 Task: Add Organic Valley Mozzarella Cheese to the cart.
Action: Mouse moved to (67, 315)
Screenshot: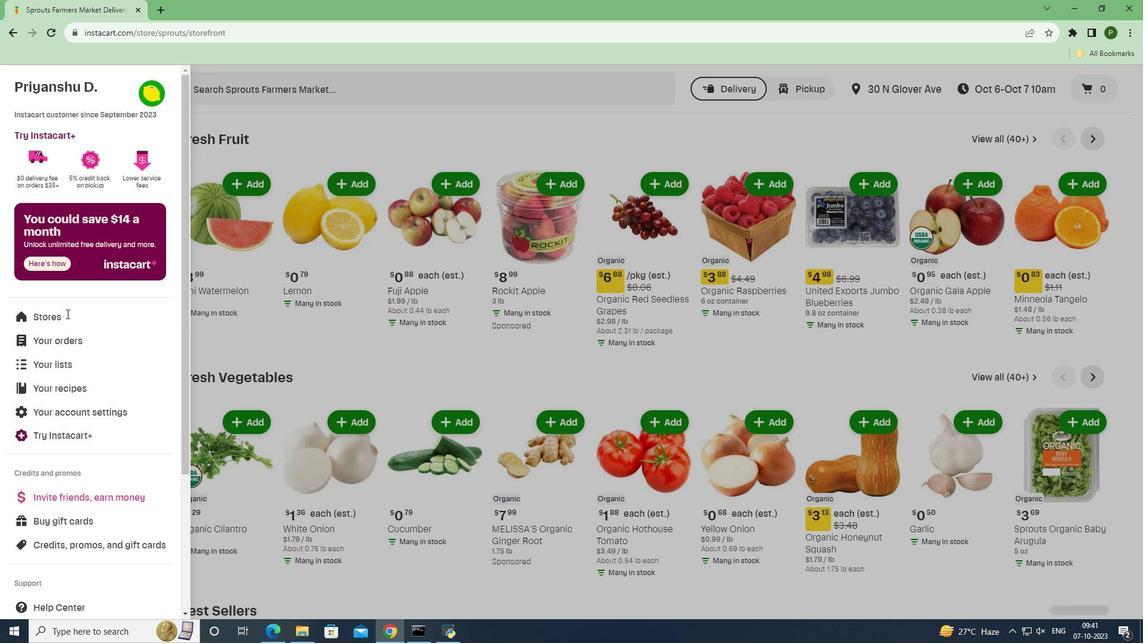 
Action: Mouse pressed left at (67, 315)
Screenshot: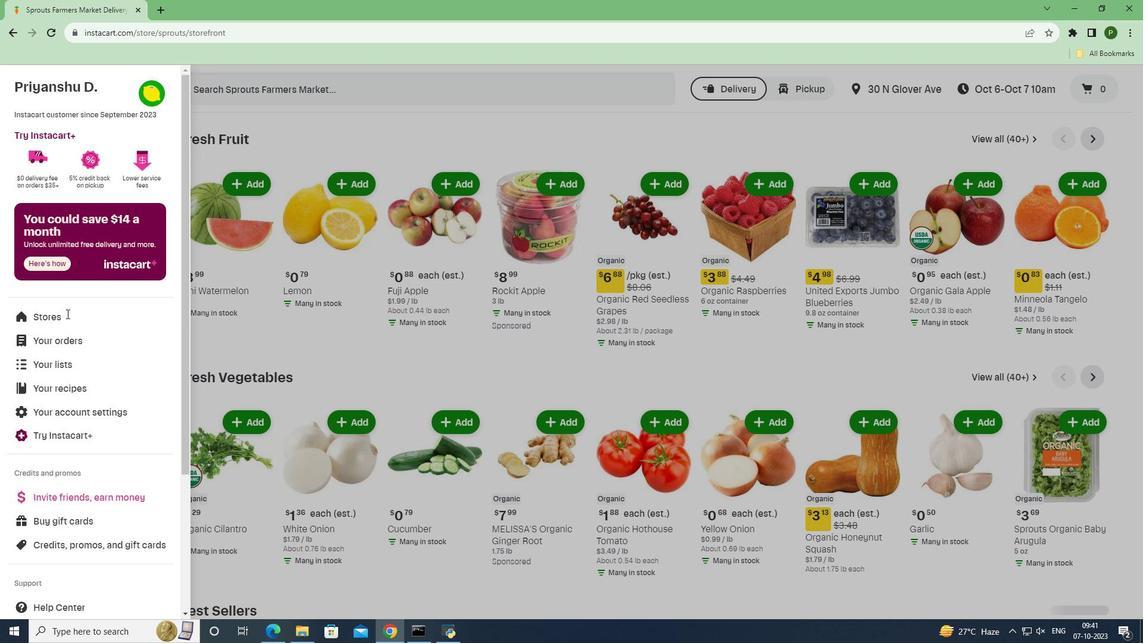 
Action: Mouse moved to (60, 318)
Screenshot: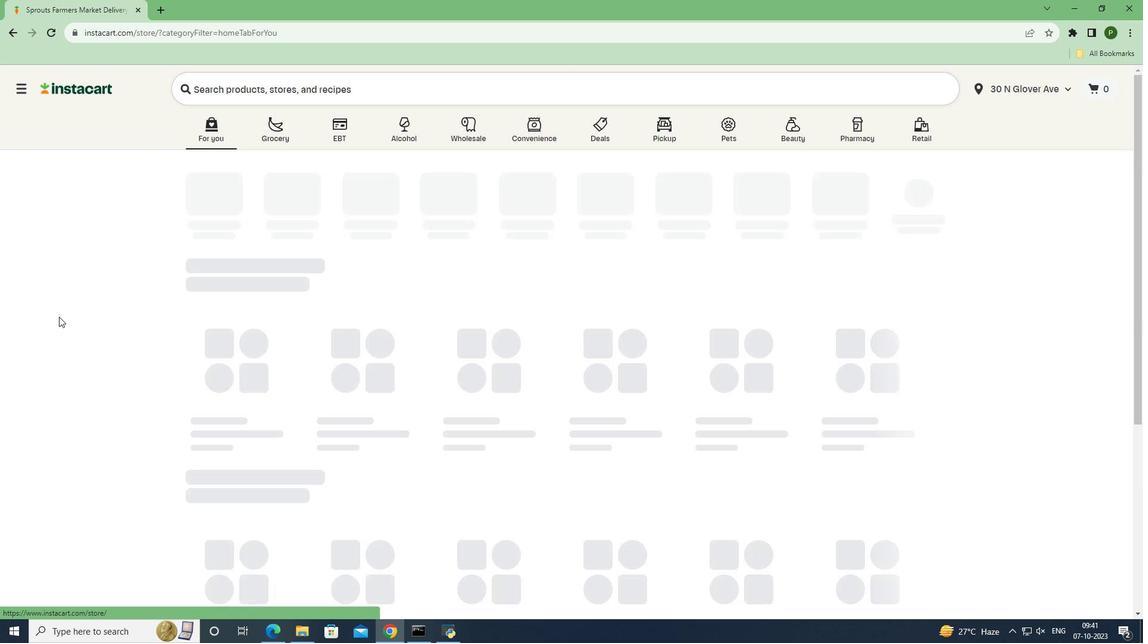 
Action: Mouse pressed left at (60, 318)
Screenshot: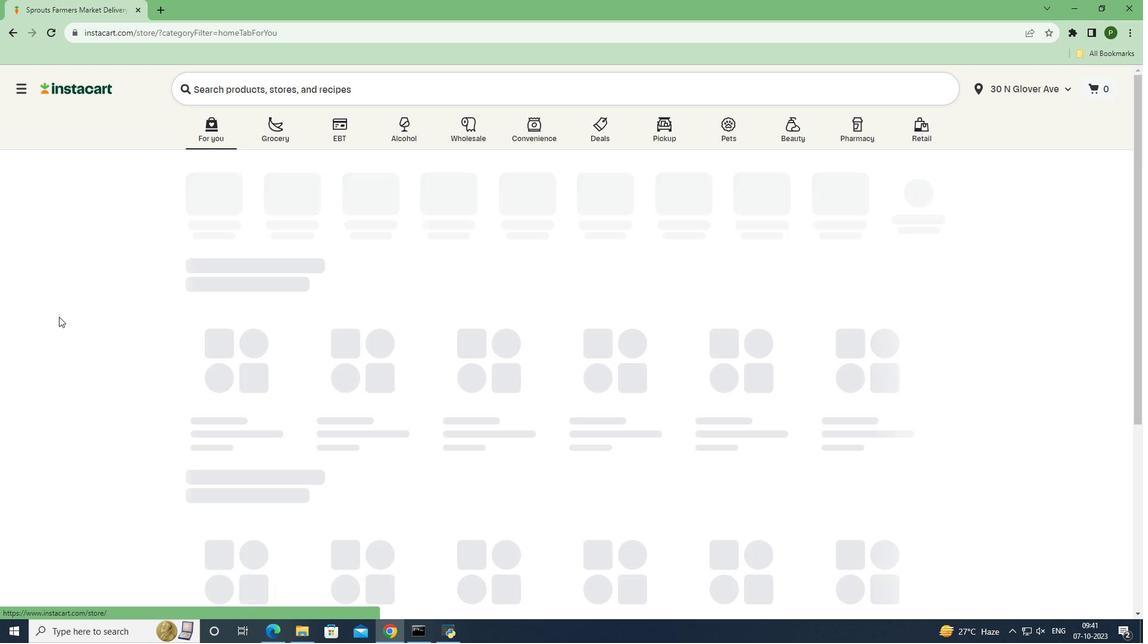 
Action: Mouse moved to (287, 139)
Screenshot: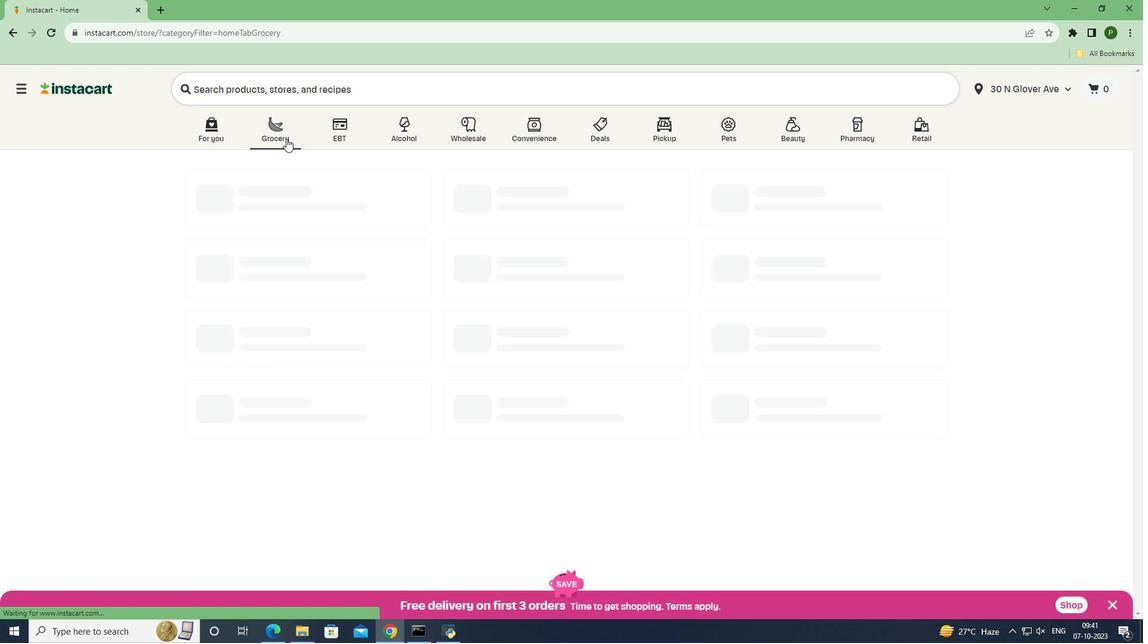 
Action: Mouse pressed left at (287, 139)
Screenshot: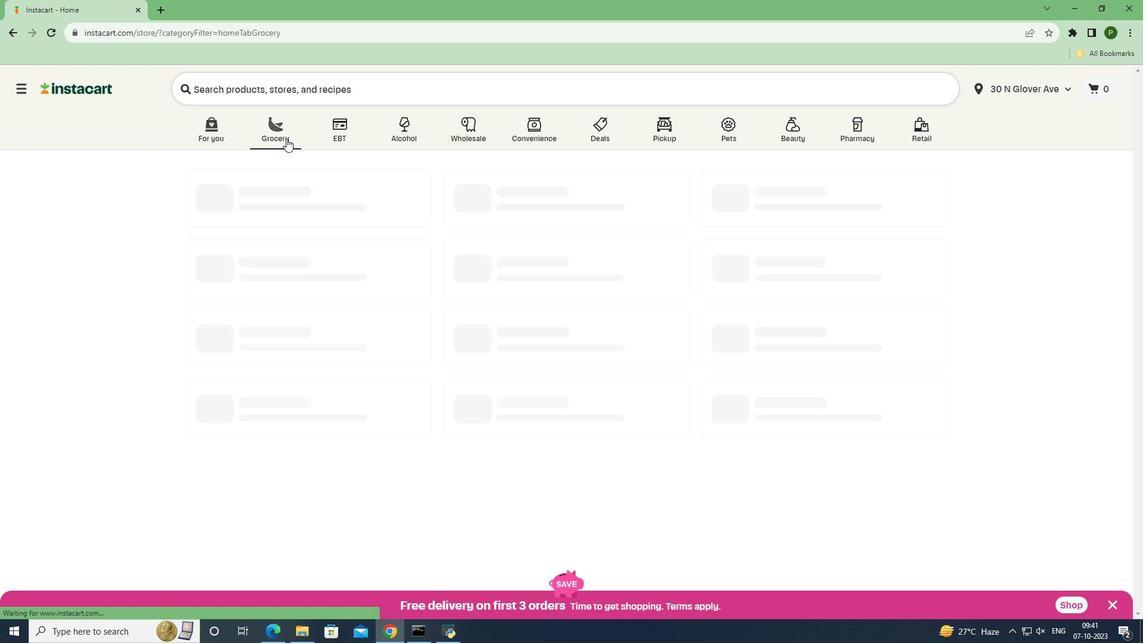 
Action: Mouse moved to (498, 287)
Screenshot: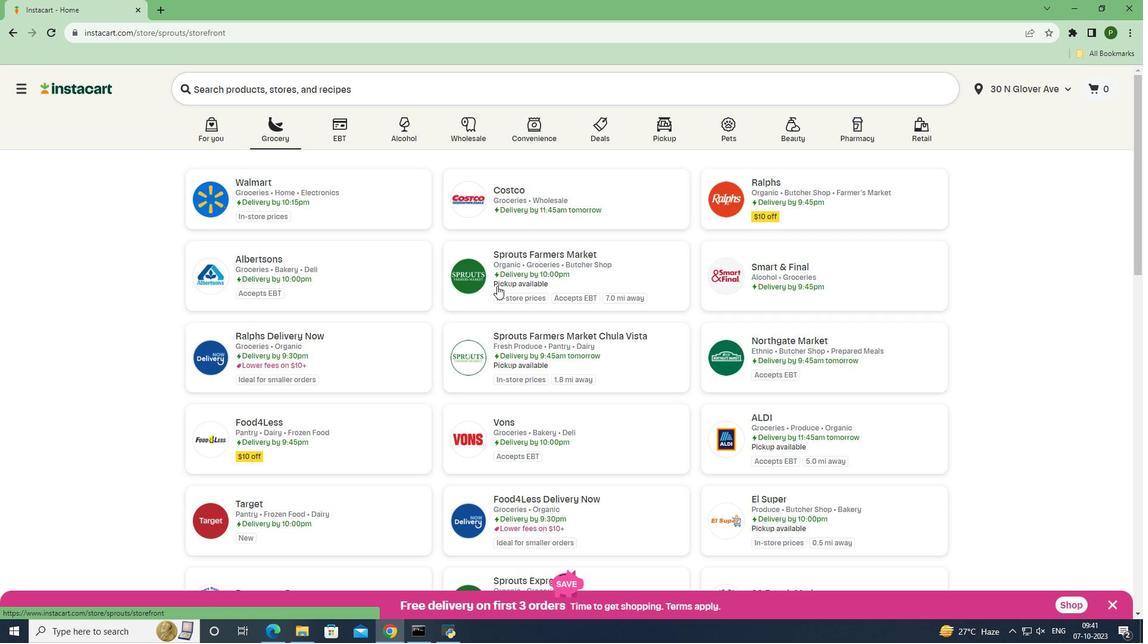 
Action: Mouse pressed left at (498, 287)
Screenshot: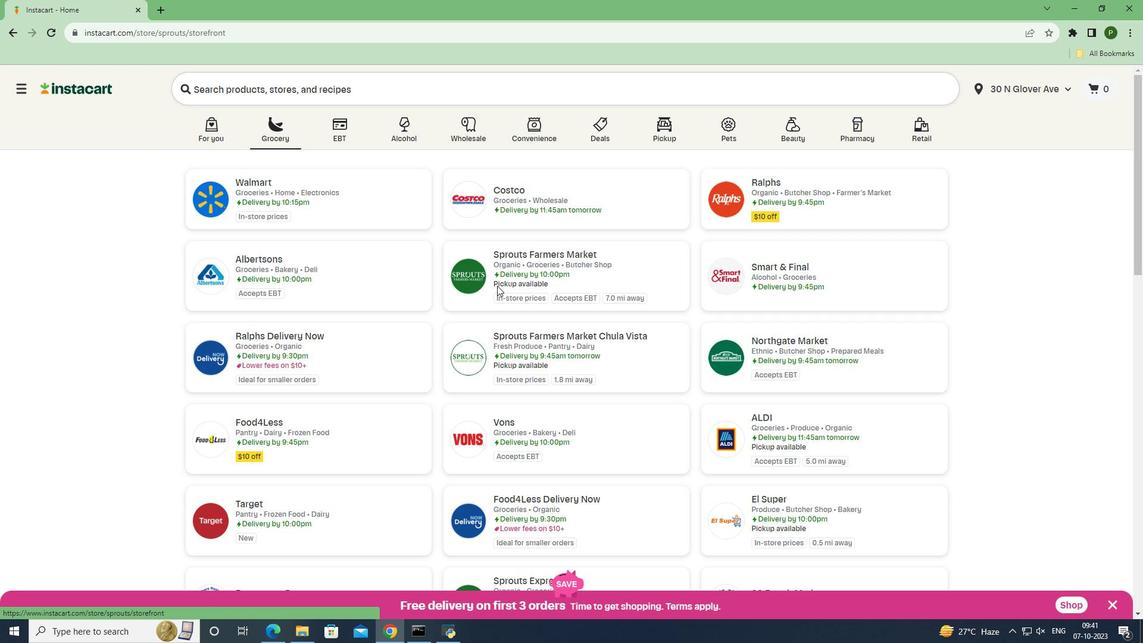 
Action: Mouse moved to (72, 381)
Screenshot: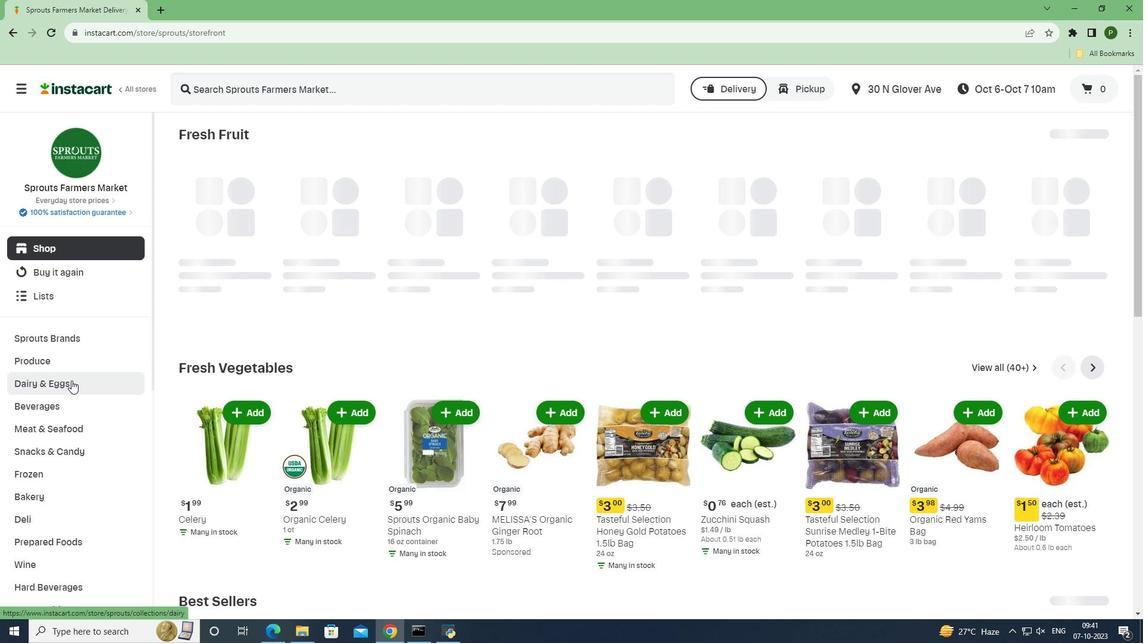 
Action: Mouse pressed left at (72, 381)
Screenshot: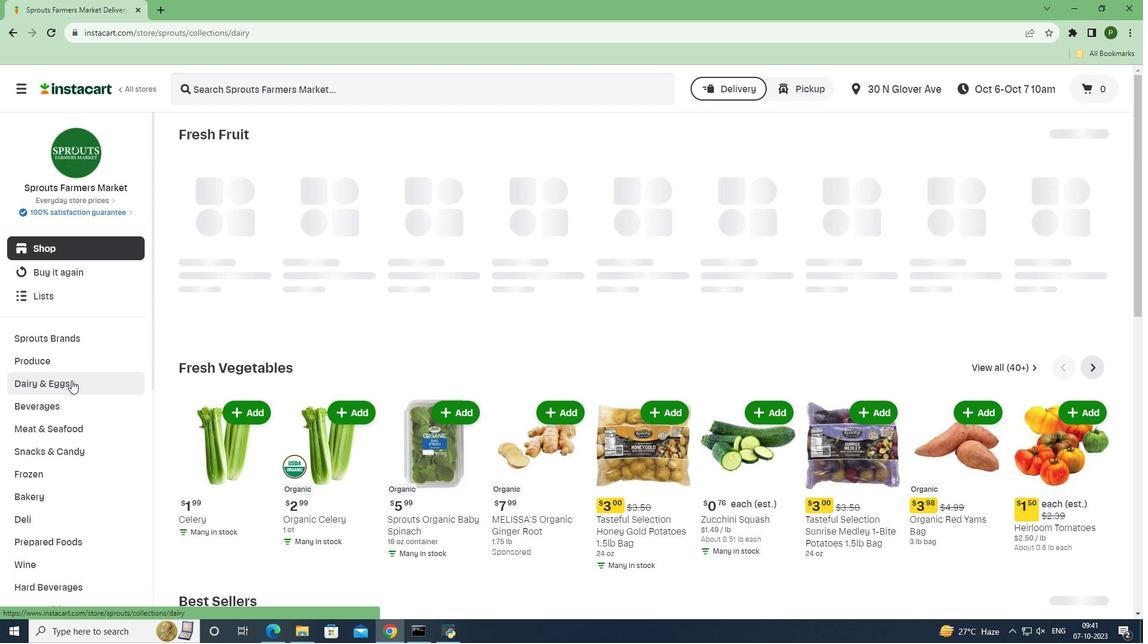 
Action: Mouse moved to (60, 427)
Screenshot: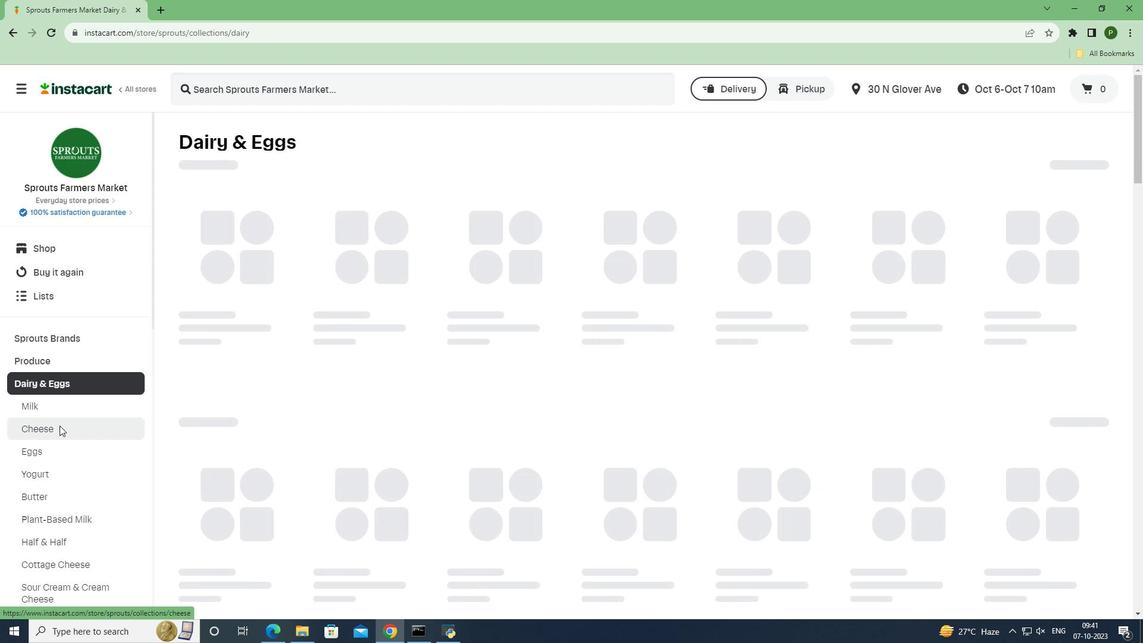
Action: Mouse pressed left at (60, 427)
Screenshot: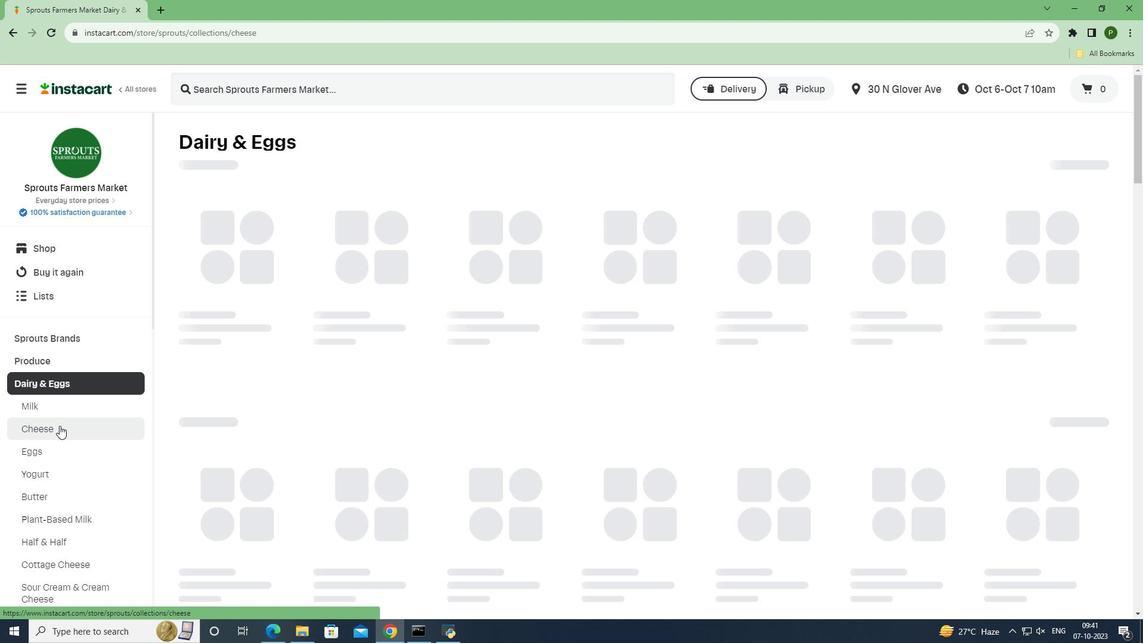 
Action: Mouse moved to (275, 303)
Screenshot: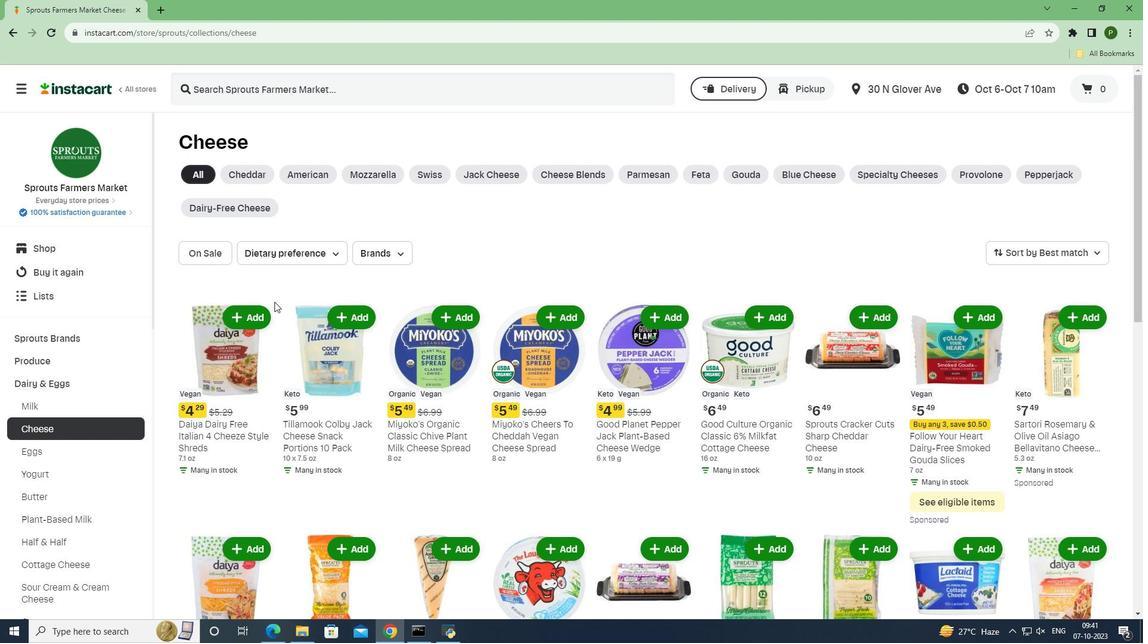
Action: Mouse scrolled (275, 302) with delta (0, 0)
Screenshot: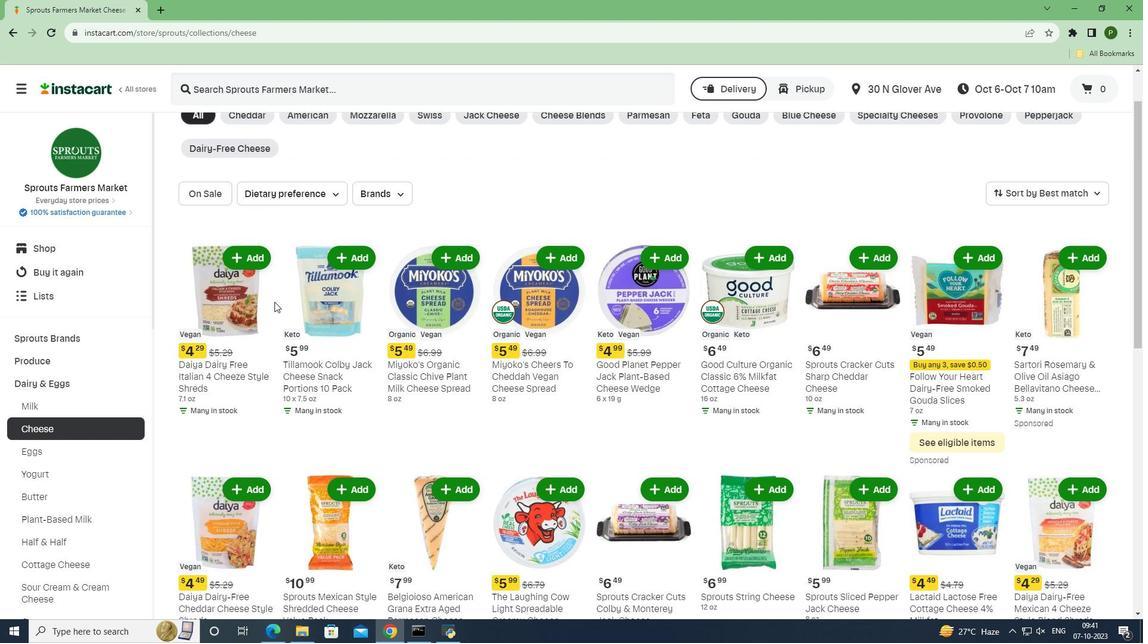 
Action: Mouse scrolled (275, 302) with delta (0, 0)
Screenshot: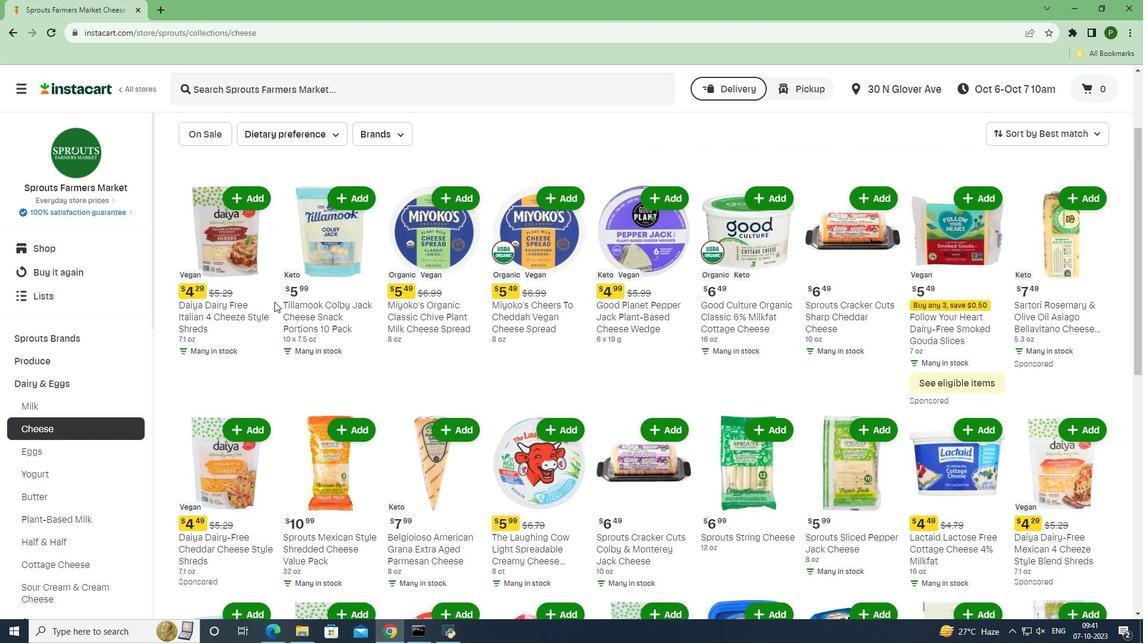 
Action: Mouse scrolled (275, 302) with delta (0, 0)
Screenshot: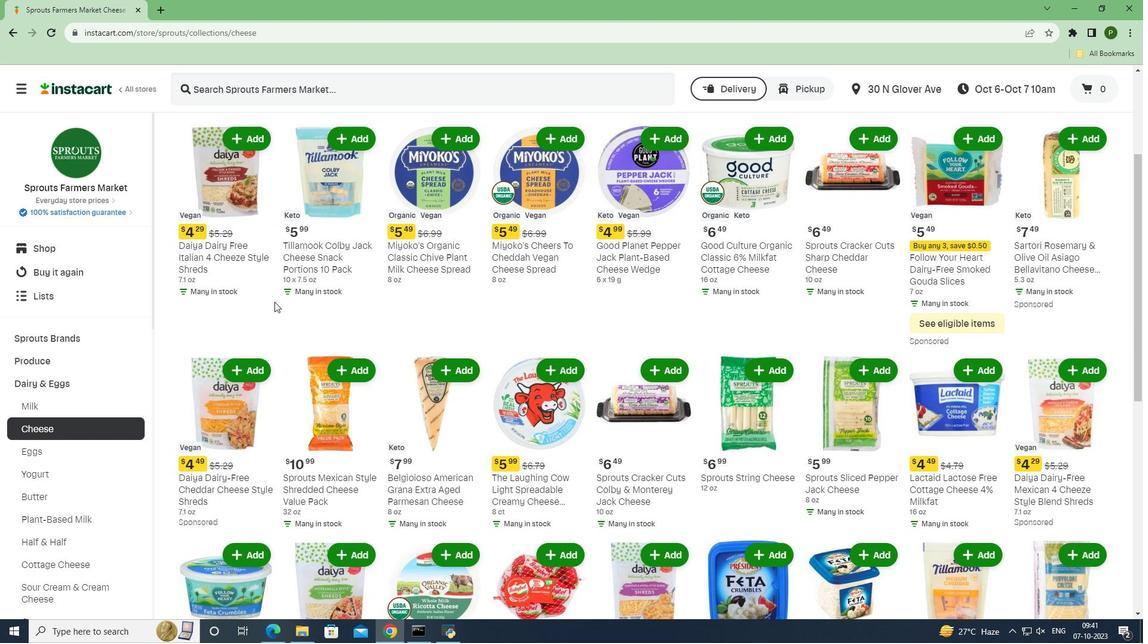 
Action: Mouse scrolled (275, 302) with delta (0, 0)
Screenshot: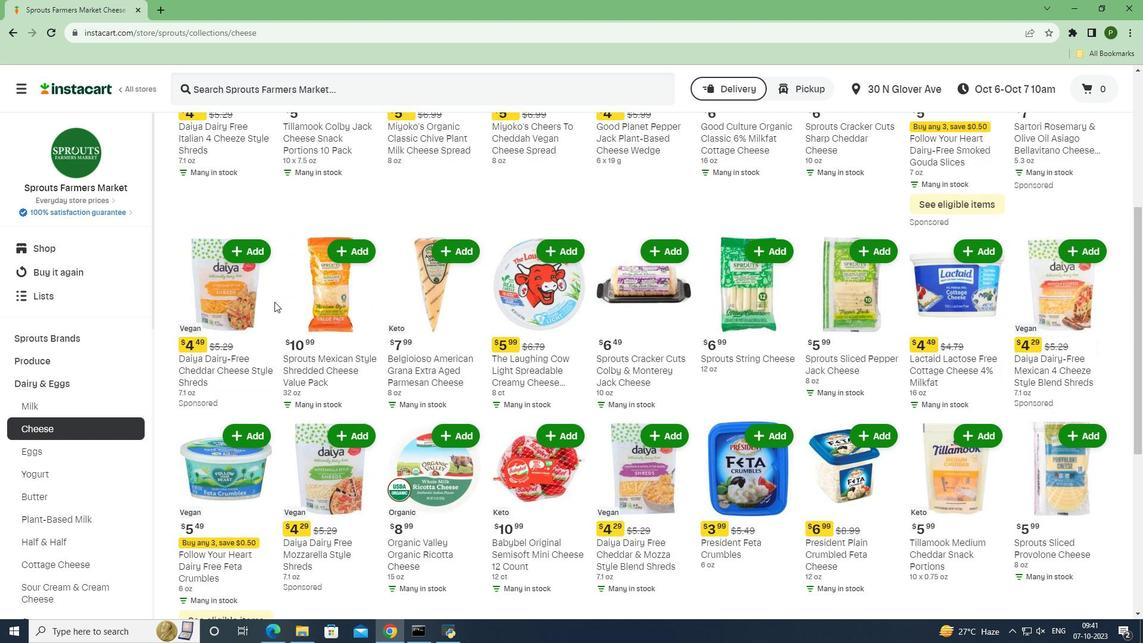 
Action: Mouse scrolled (275, 302) with delta (0, 0)
Screenshot: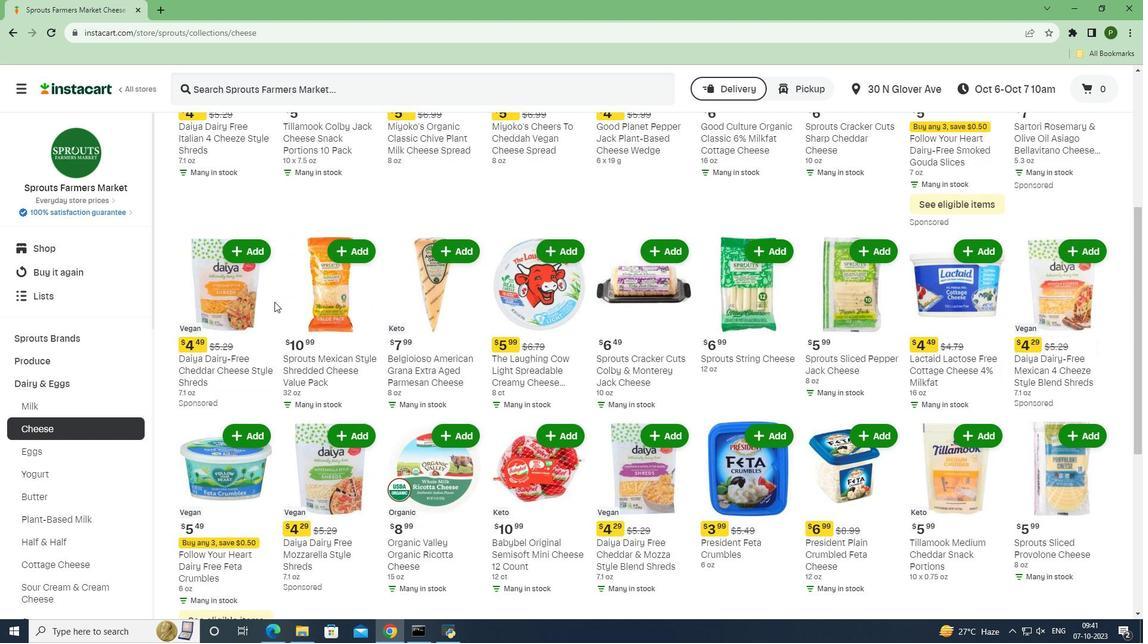 
Action: Mouse scrolled (275, 302) with delta (0, 0)
Screenshot: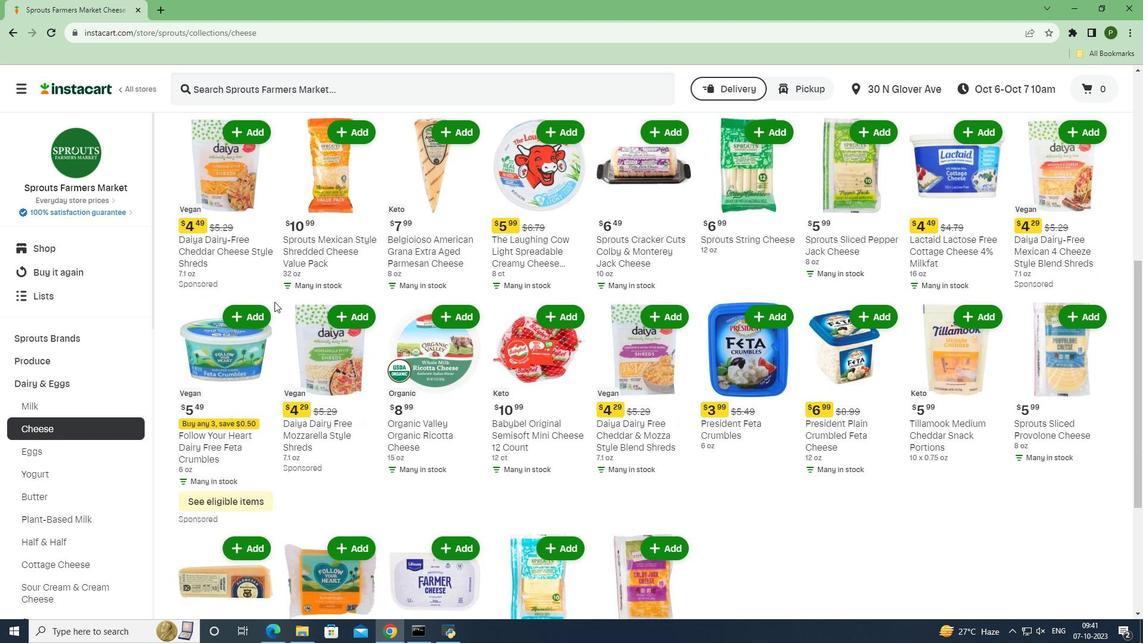 
Action: Mouse scrolled (275, 302) with delta (0, 0)
Screenshot: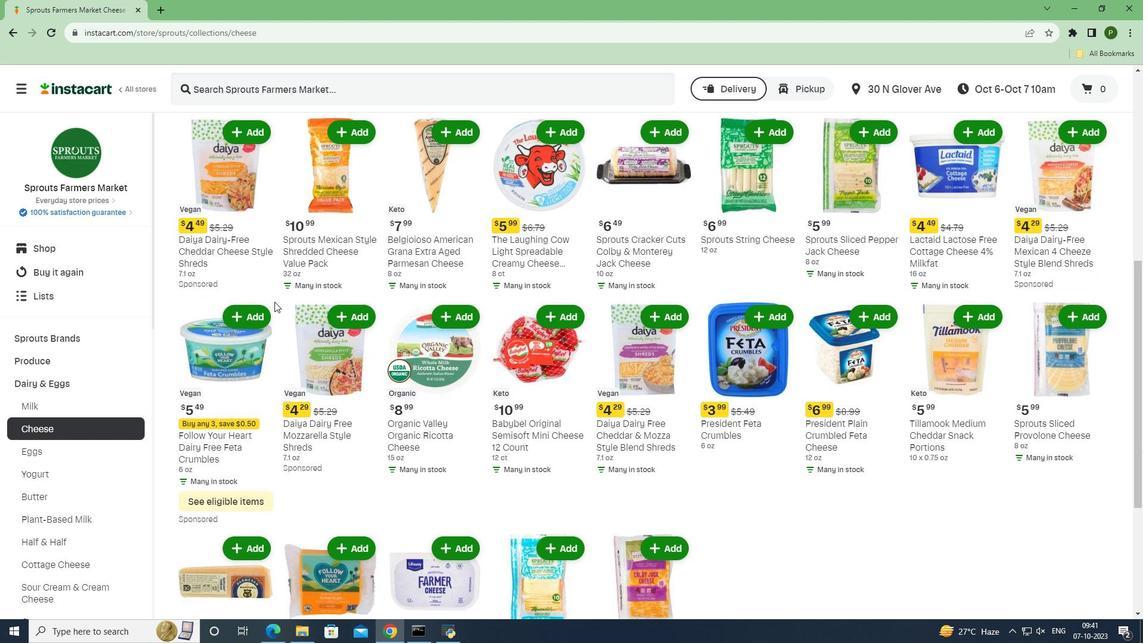 
Action: Mouse scrolled (275, 302) with delta (0, 0)
Screenshot: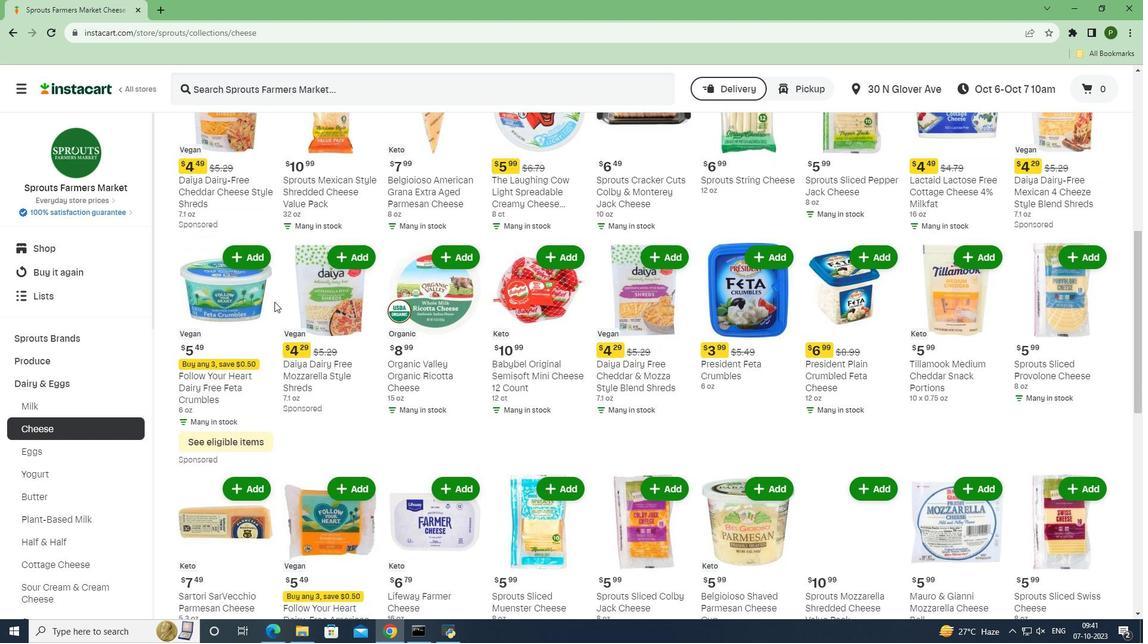 
Action: Mouse scrolled (275, 302) with delta (0, 0)
Screenshot: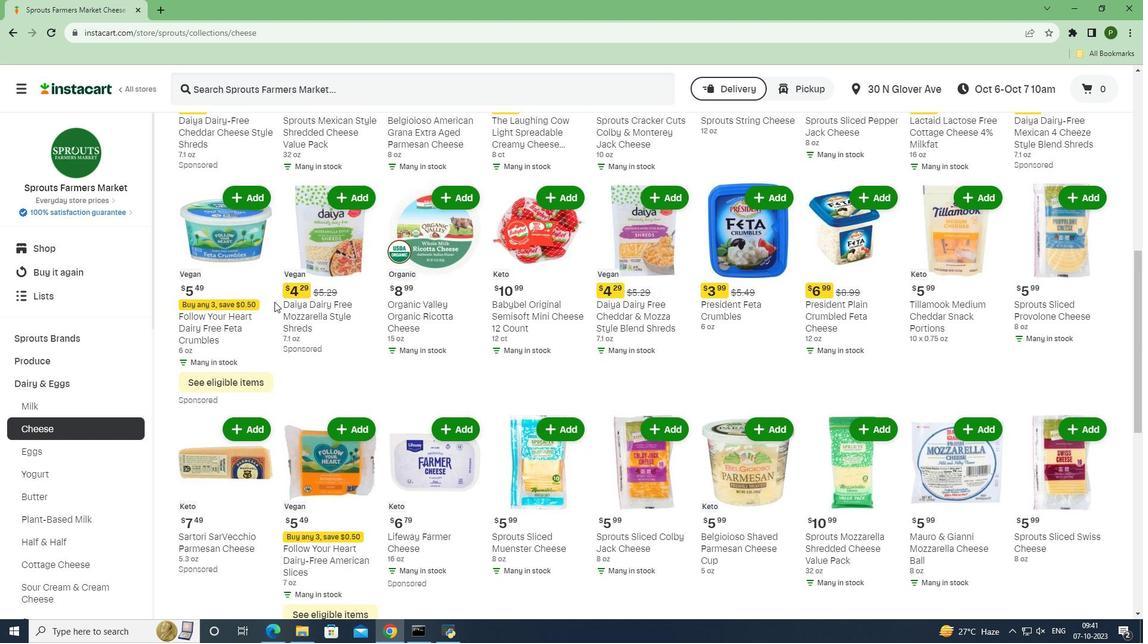 
Action: Mouse scrolled (275, 302) with delta (0, 0)
Screenshot: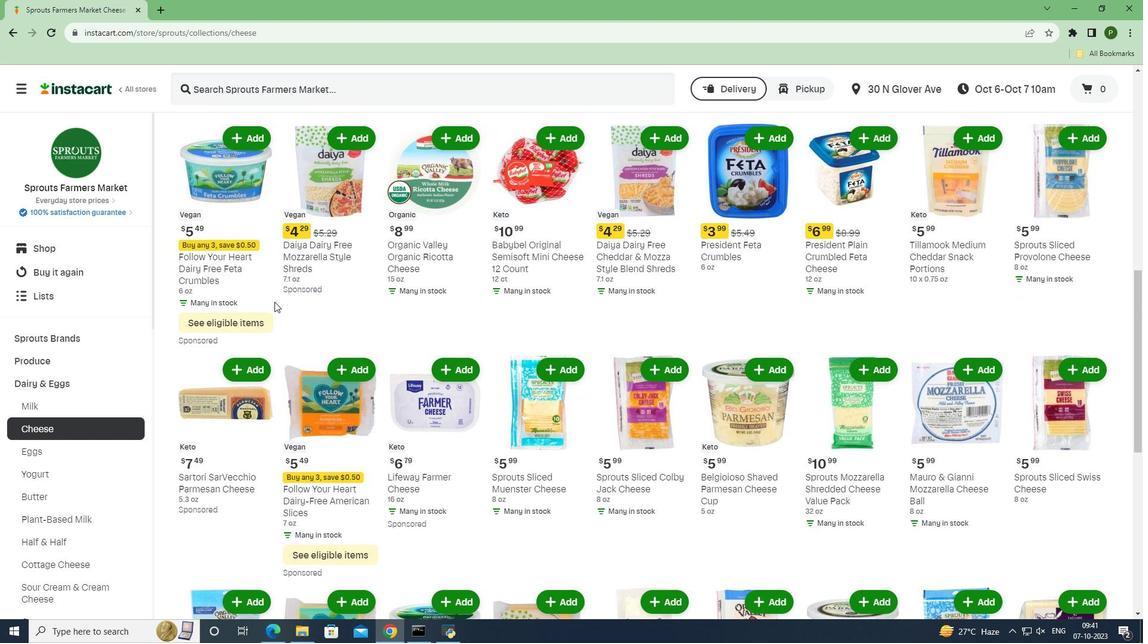 
Action: Mouse scrolled (275, 302) with delta (0, 0)
Screenshot: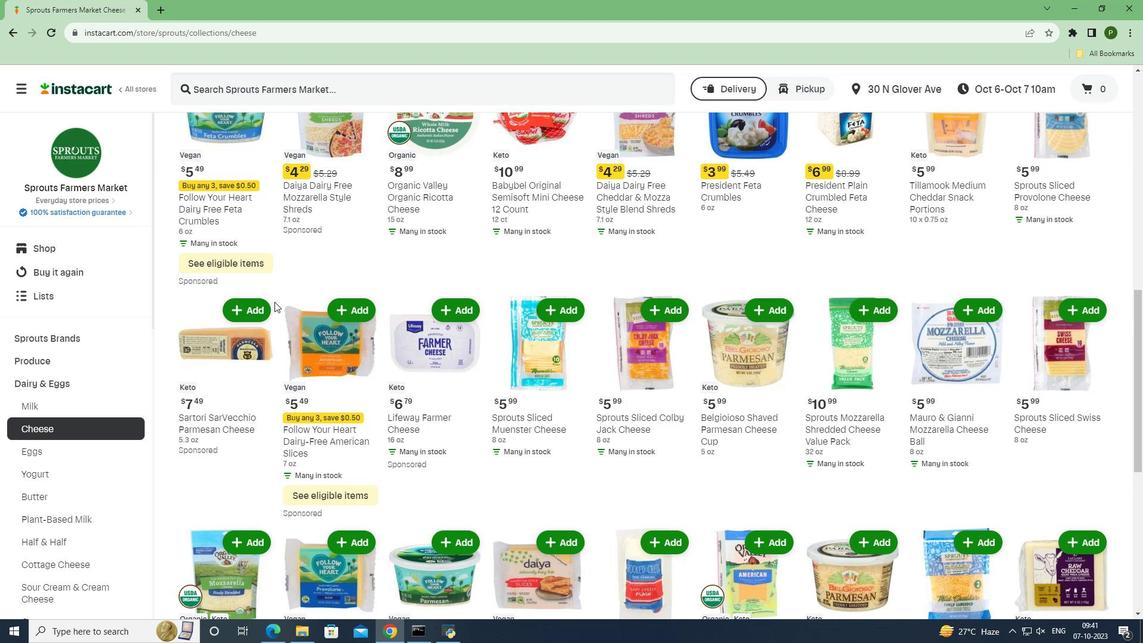 
Action: Mouse scrolled (275, 302) with delta (0, 0)
Screenshot: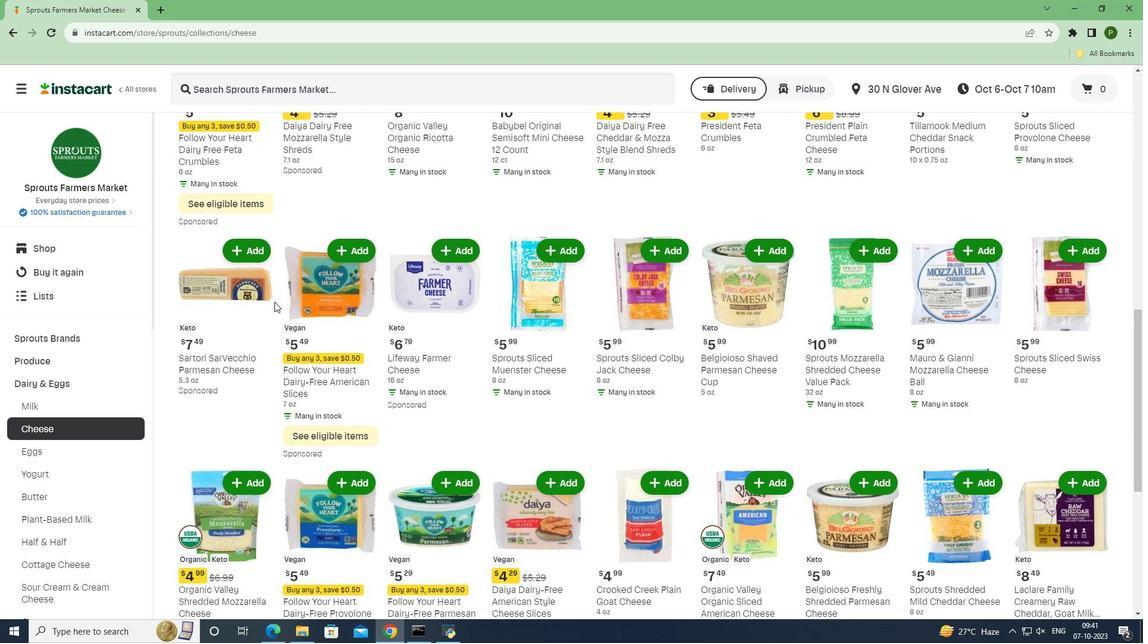 
Action: Mouse scrolled (275, 302) with delta (0, 0)
Screenshot: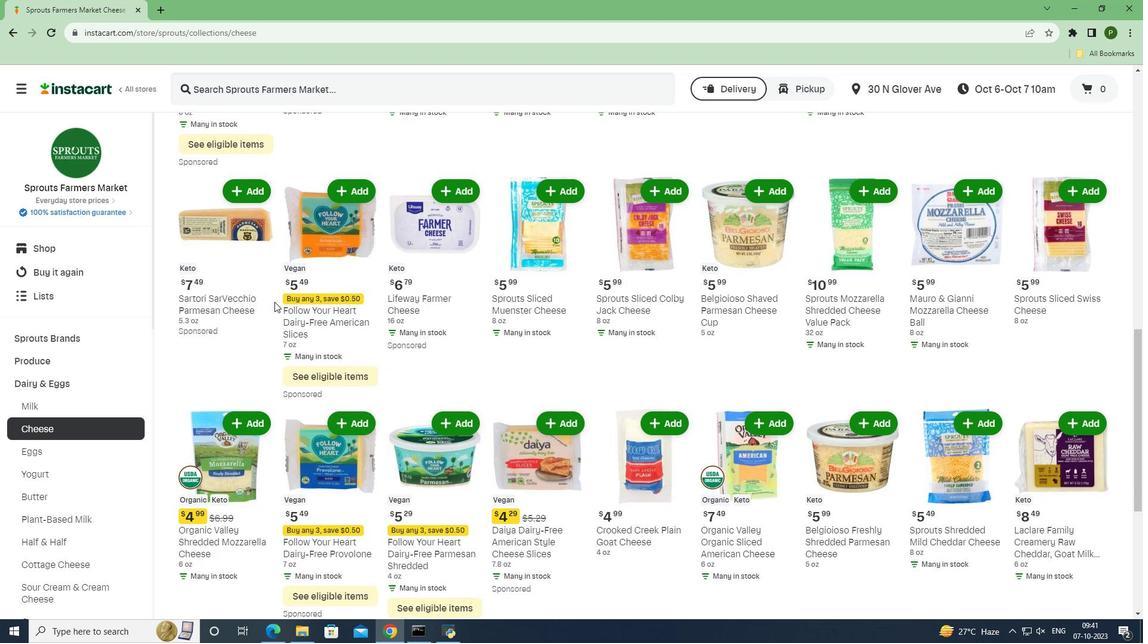 
Action: Mouse scrolled (275, 302) with delta (0, 0)
Screenshot: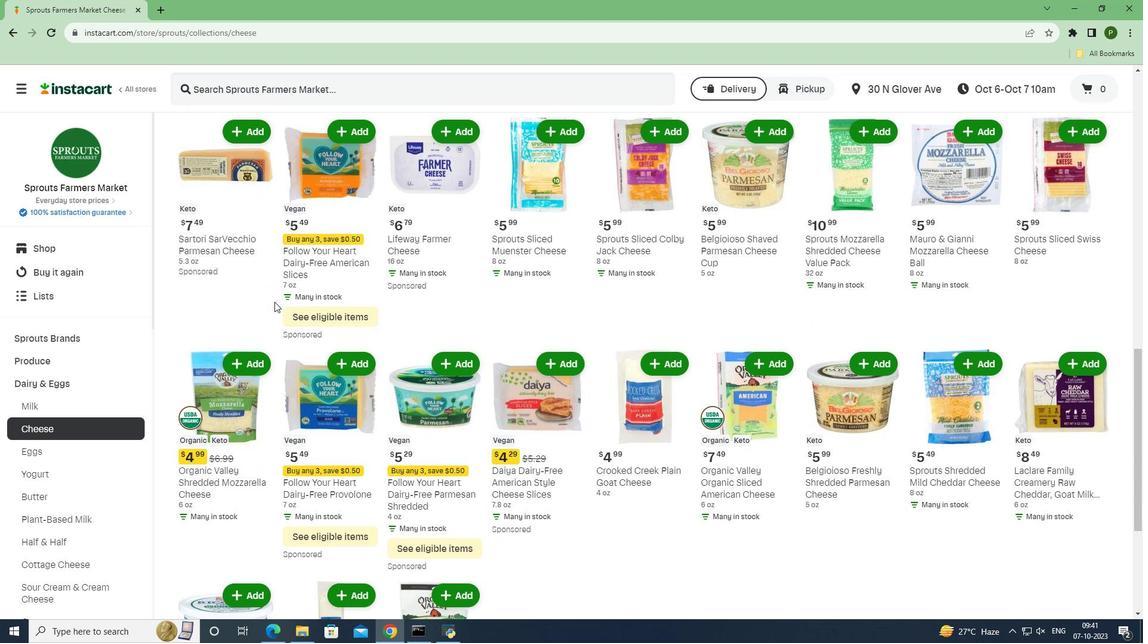 
Action: Mouse scrolled (275, 302) with delta (0, 0)
Screenshot: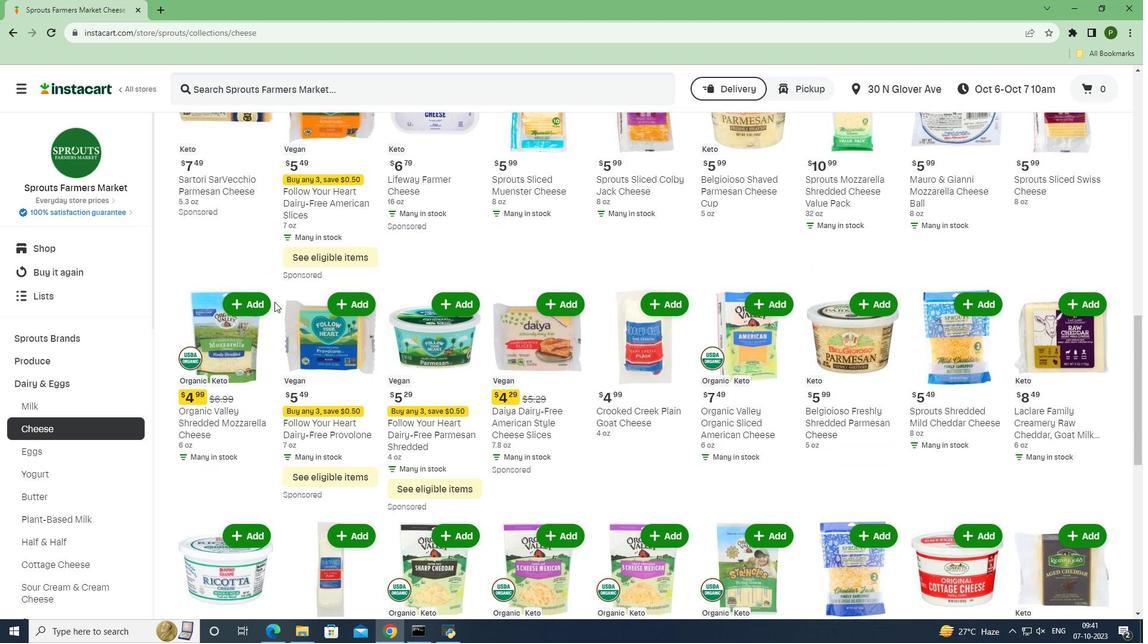 
Action: Mouse scrolled (275, 302) with delta (0, 0)
Screenshot: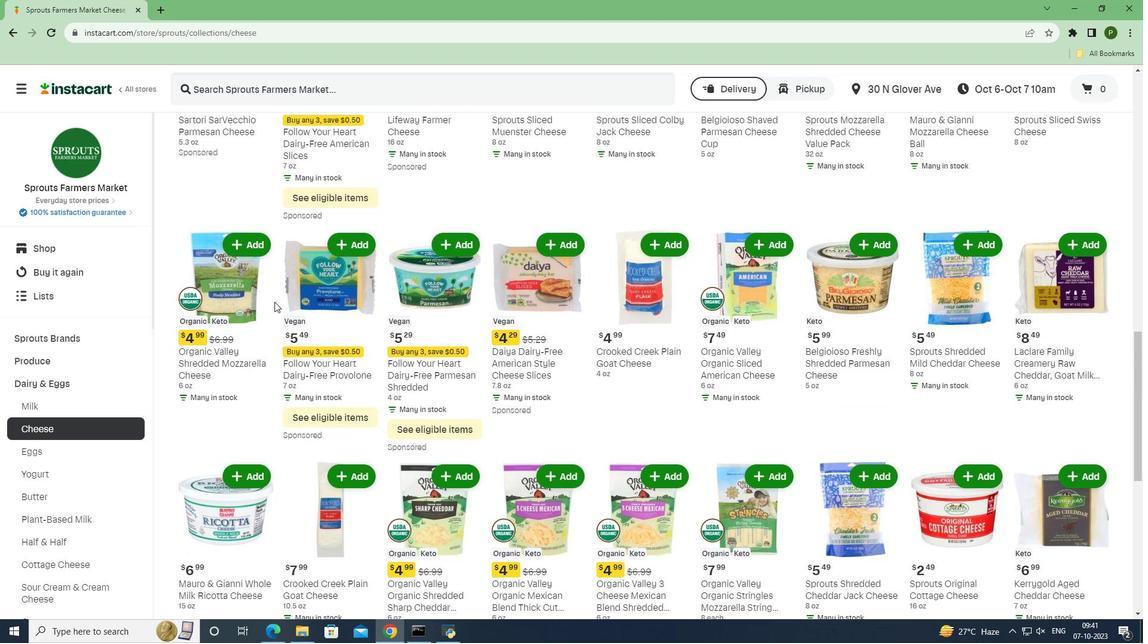 
Action: Mouse scrolled (275, 302) with delta (0, 0)
Screenshot: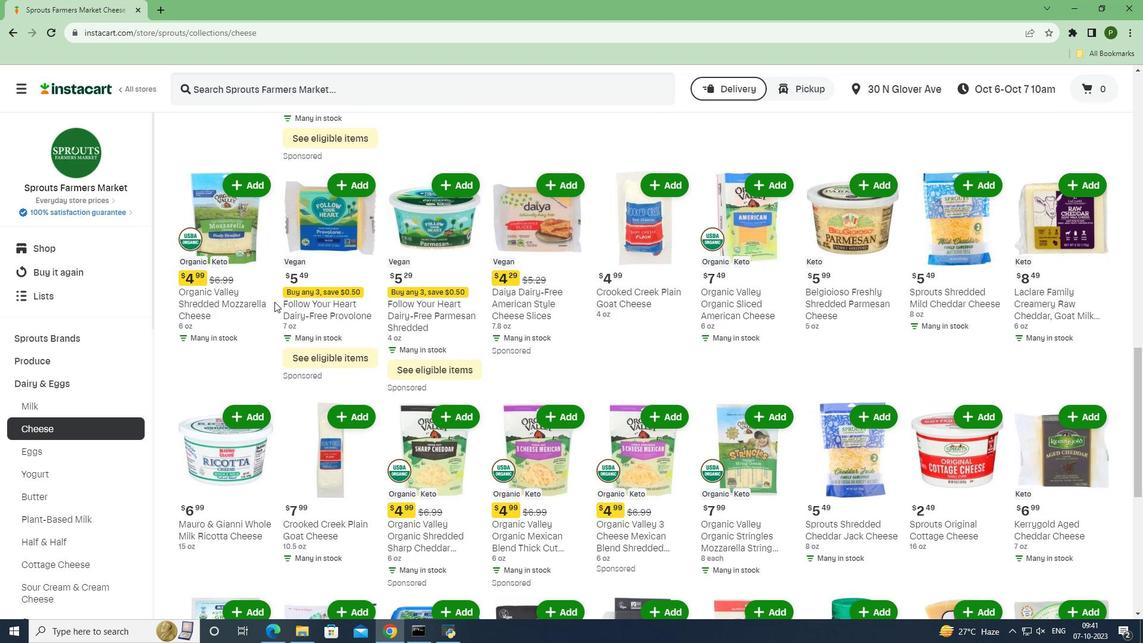 
Action: Mouse scrolled (275, 302) with delta (0, 0)
Screenshot: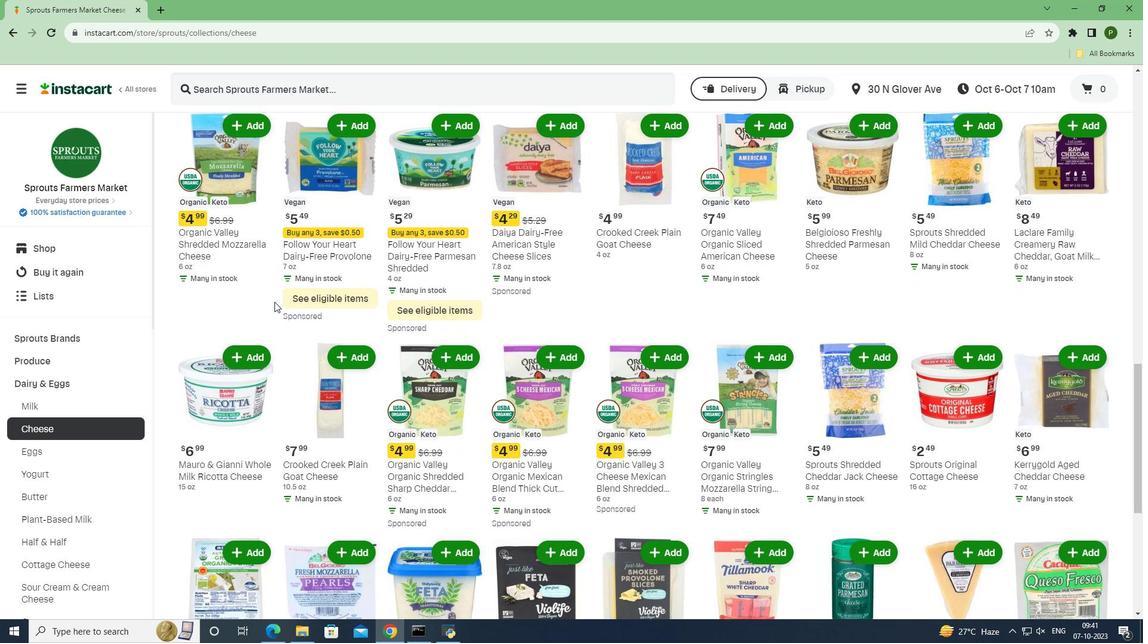 
Action: Mouse scrolled (275, 302) with delta (0, 0)
Screenshot: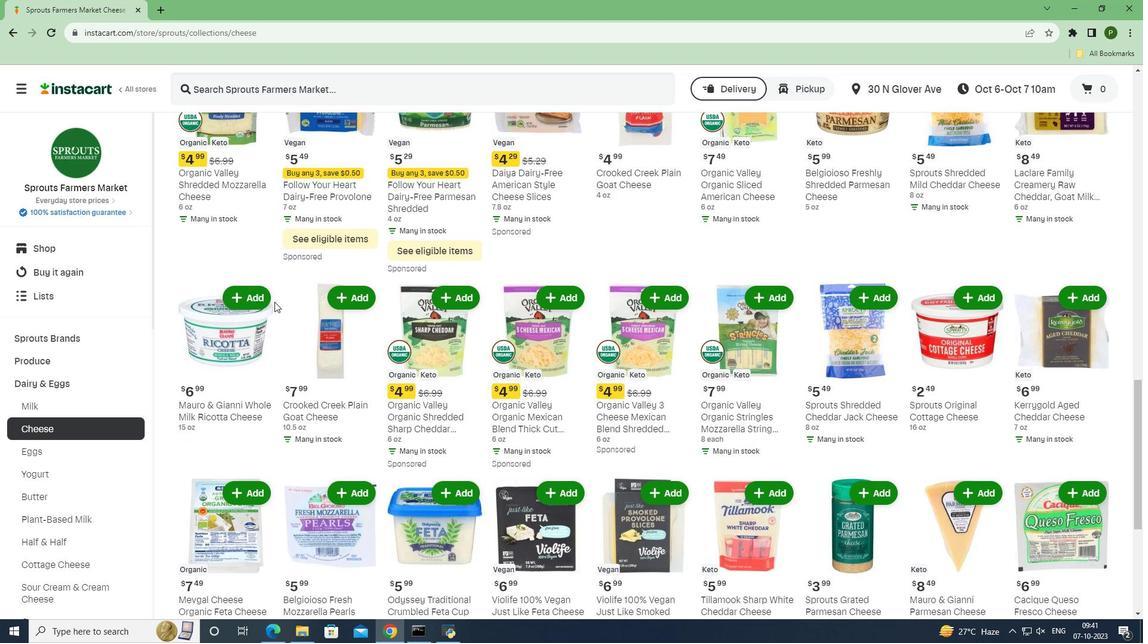 
Action: Mouse scrolled (275, 302) with delta (0, 0)
Screenshot: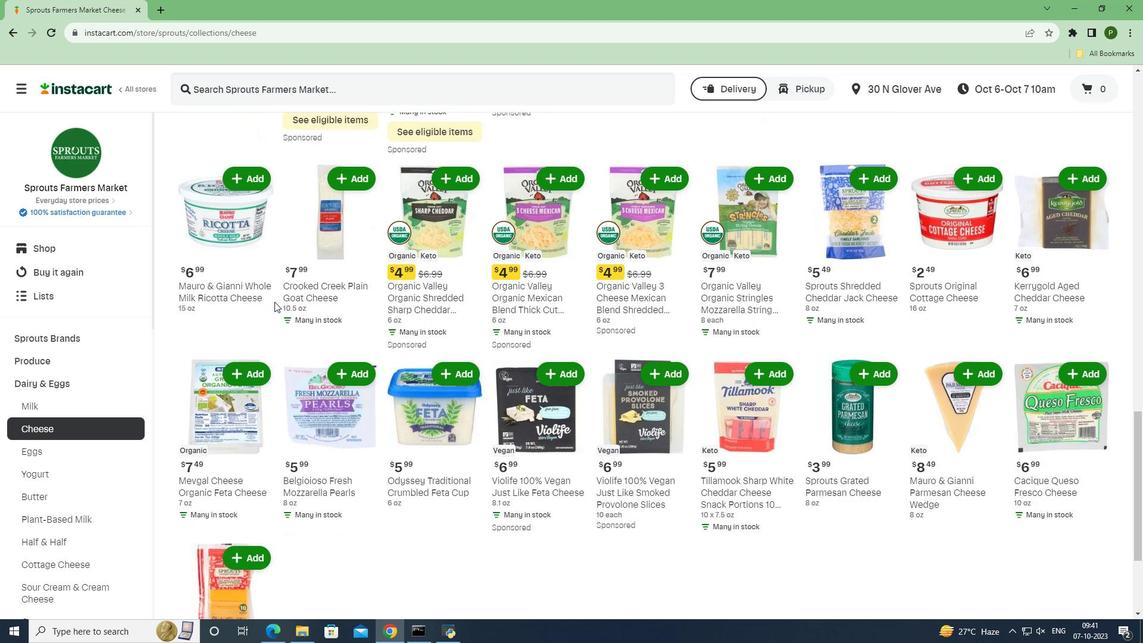 
Action: Mouse scrolled (275, 302) with delta (0, 0)
Screenshot: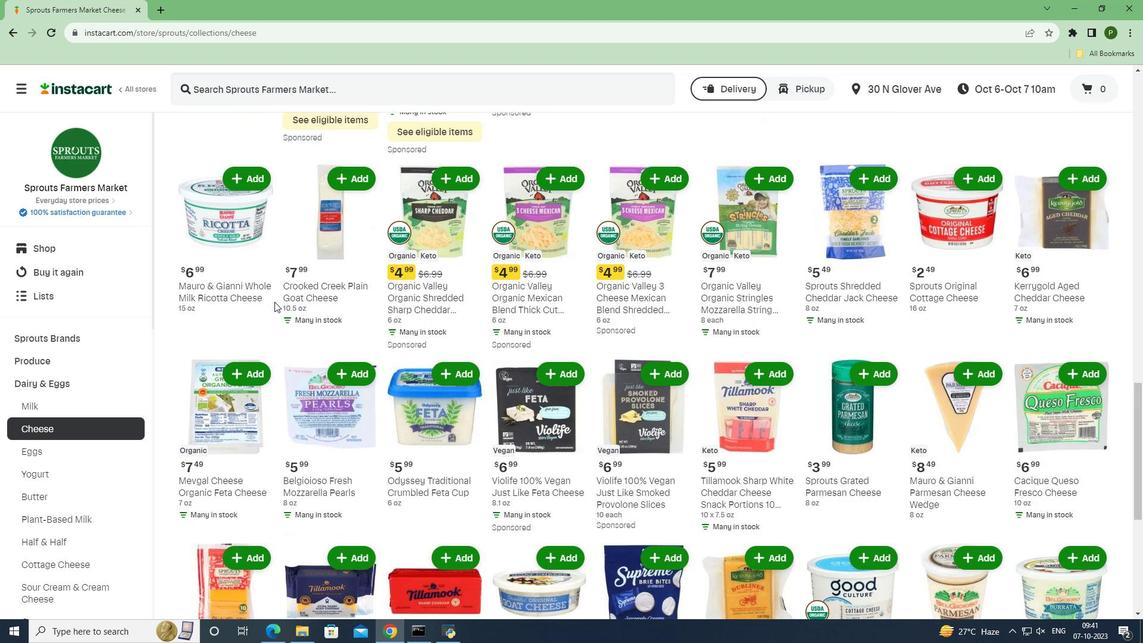 
Action: Mouse scrolled (275, 302) with delta (0, 0)
Screenshot: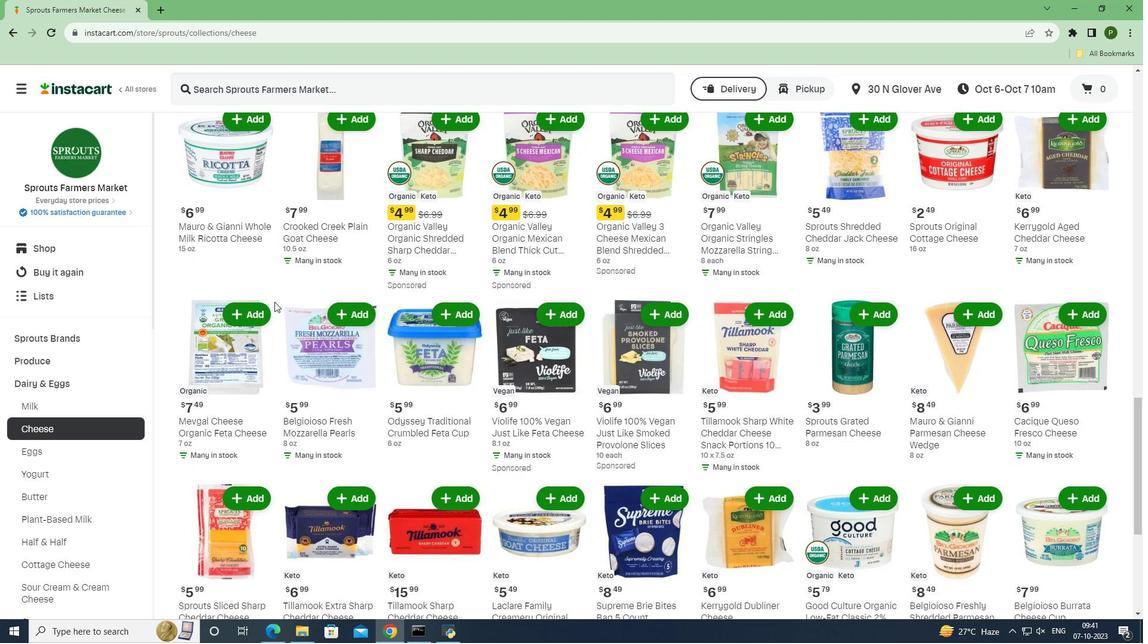 
Action: Mouse scrolled (275, 302) with delta (0, 0)
Screenshot: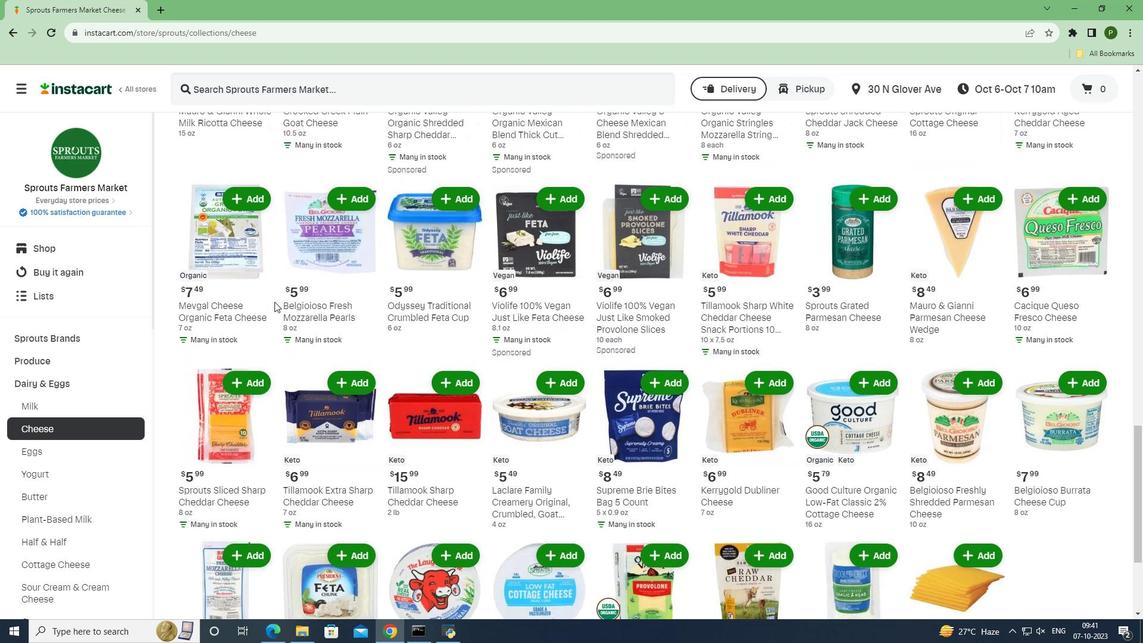 
Action: Mouse scrolled (275, 302) with delta (0, 0)
Screenshot: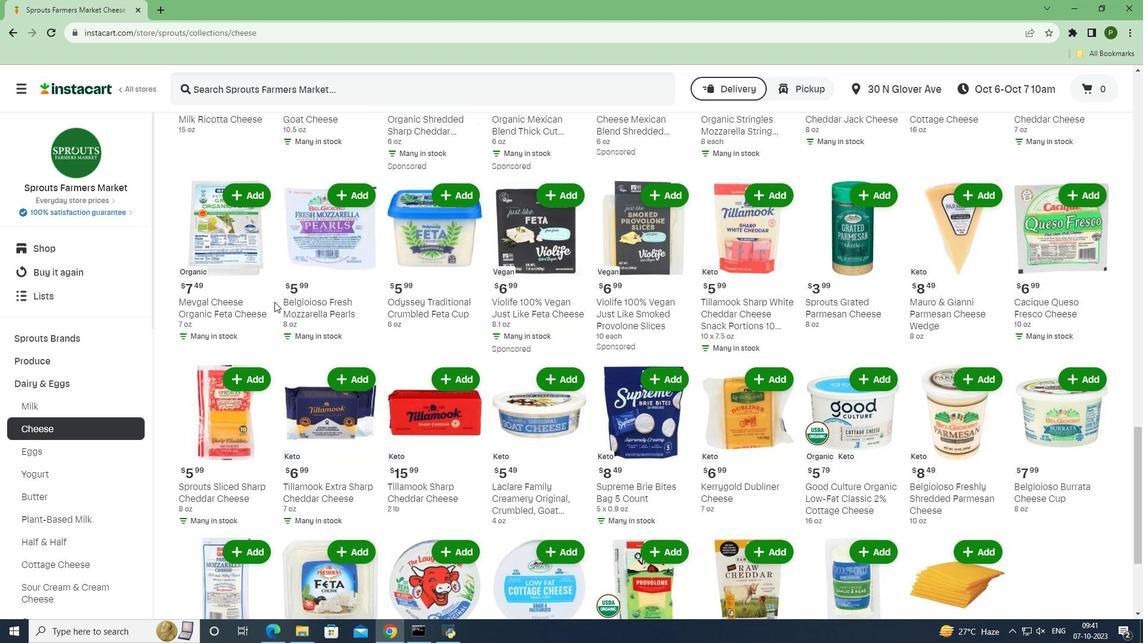 
Action: Mouse scrolled (275, 302) with delta (0, 0)
Screenshot: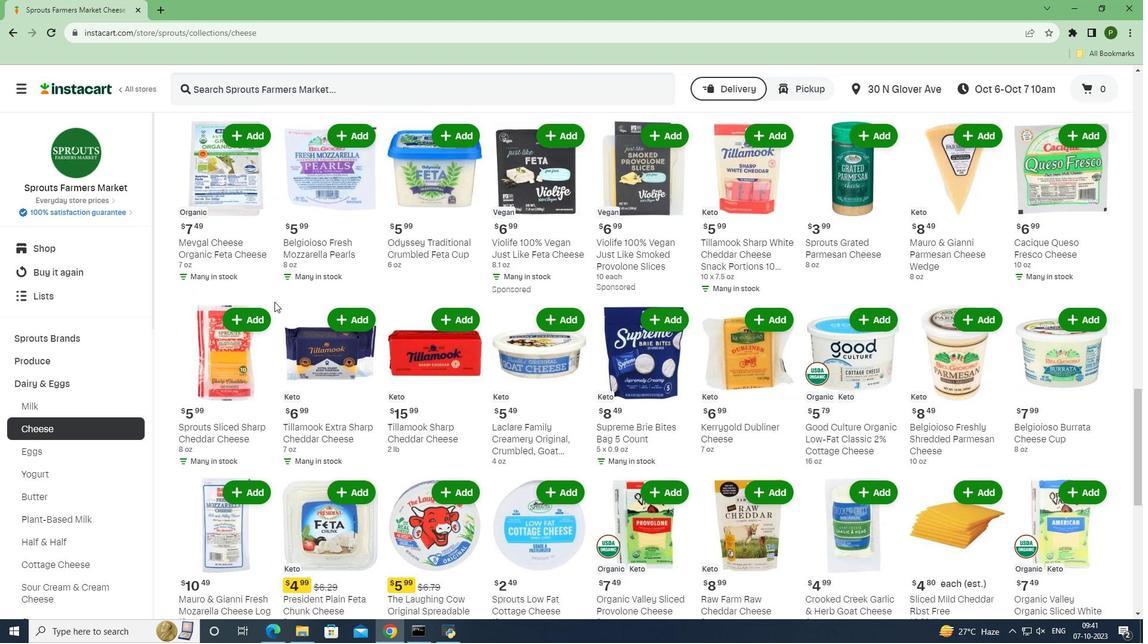 
Action: Mouse scrolled (275, 302) with delta (0, 0)
Screenshot: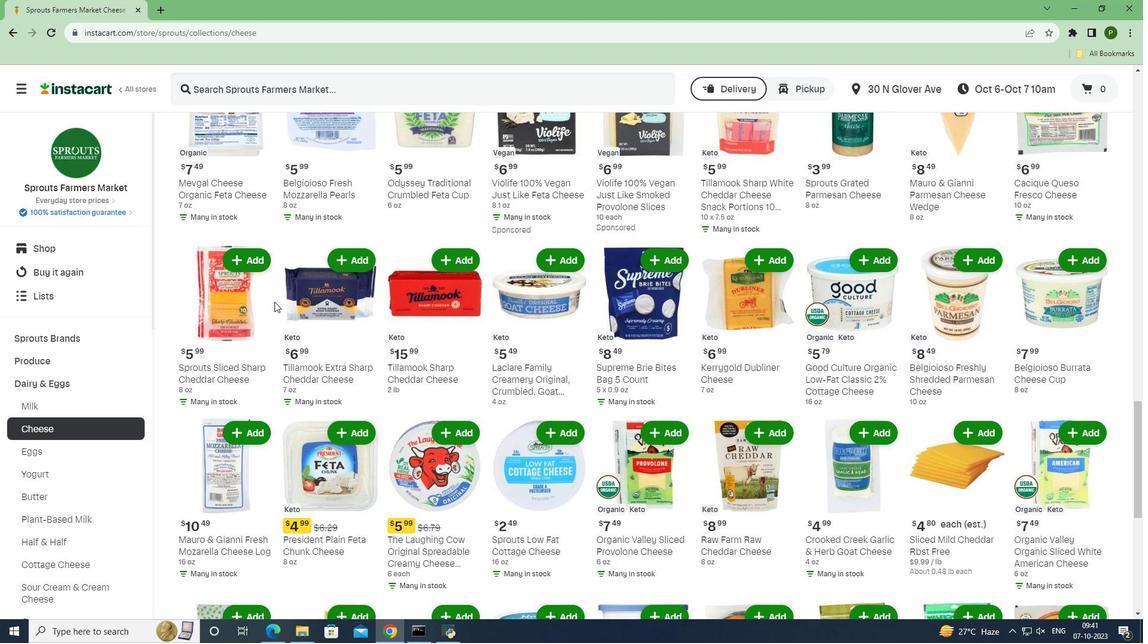 
Action: Mouse scrolled (275, 302) with delta (0, 0)
Screenshot: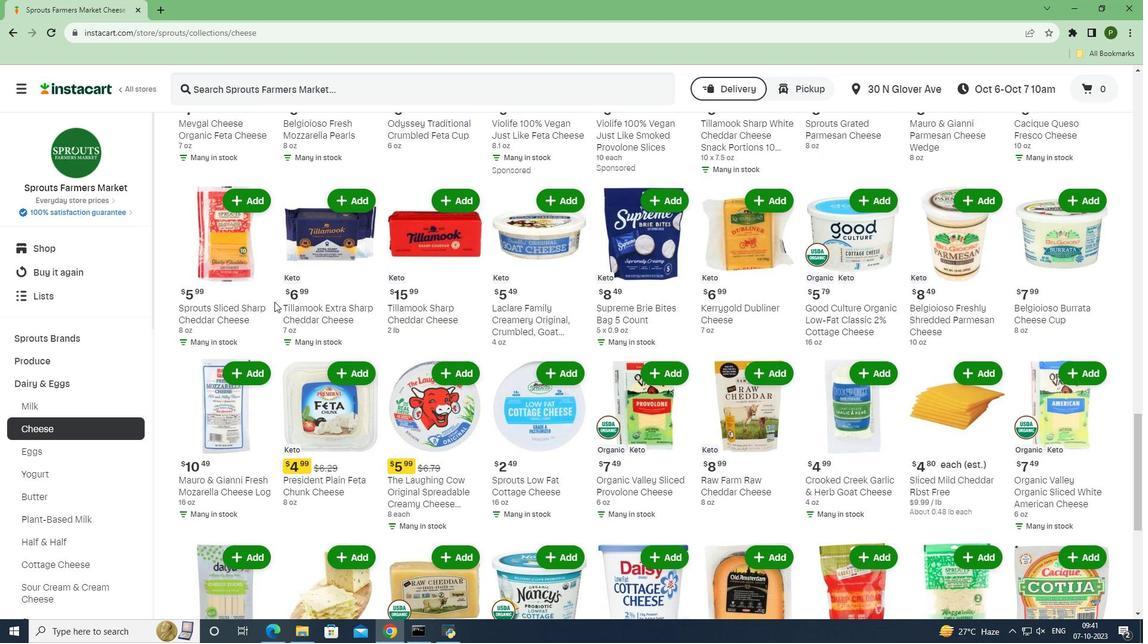 
Action: Mouse scrolled (275, 302) with delta (0, 0)
Screenshot: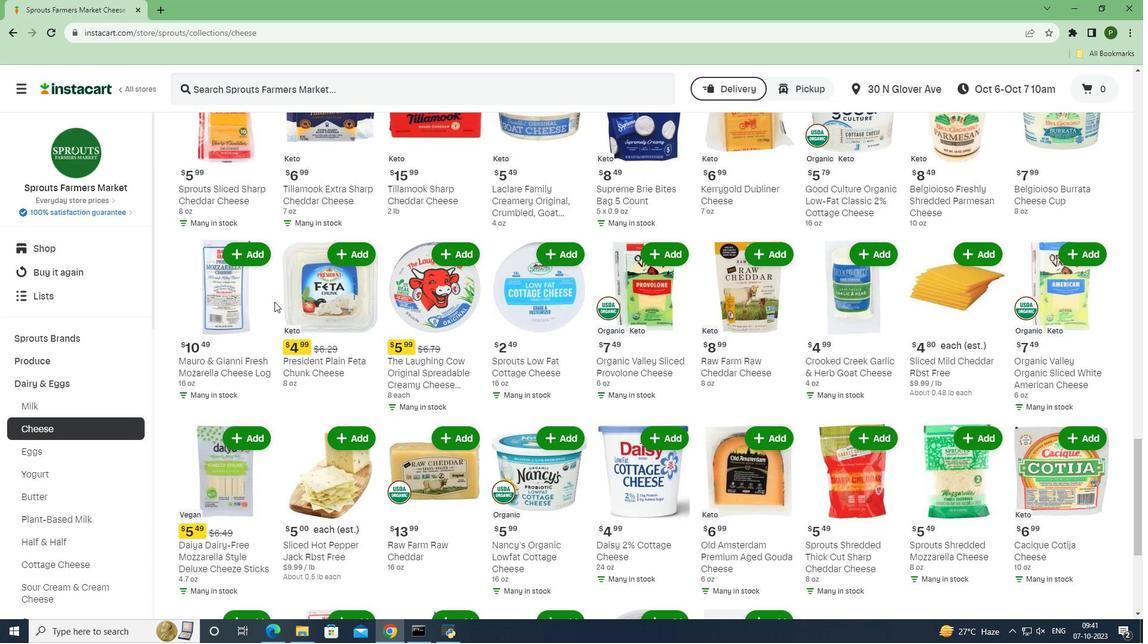 
Action: Mouse scrolled (275, 302) with delta (0, 0)
Screenshot: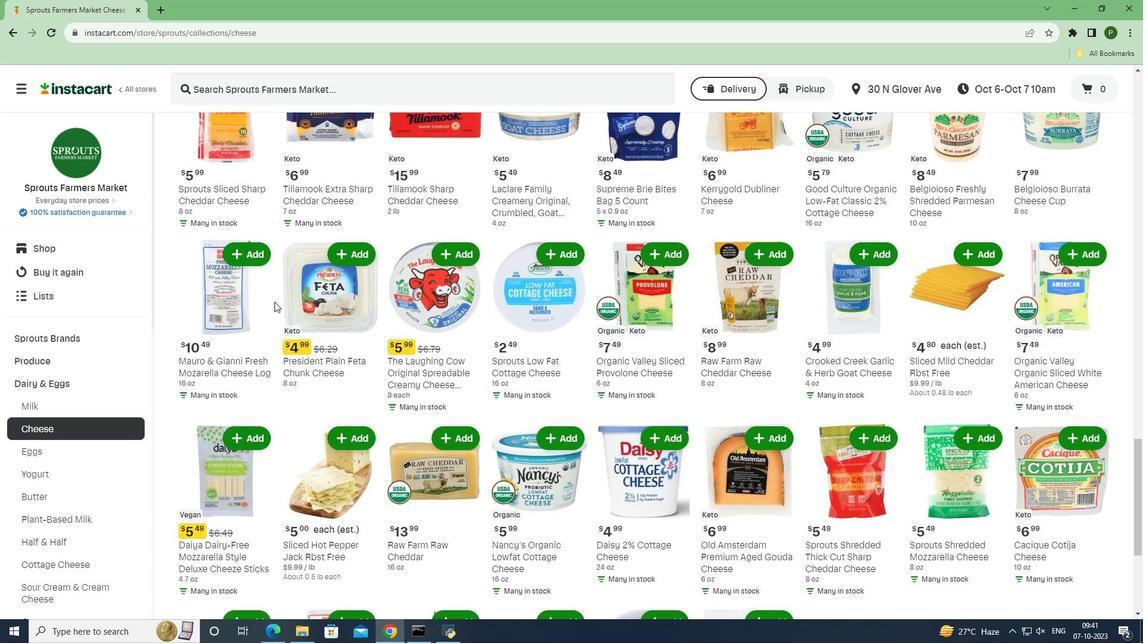 
Action: Mouse scrolled (275, 302) with delta (0, 0)
Screenshot: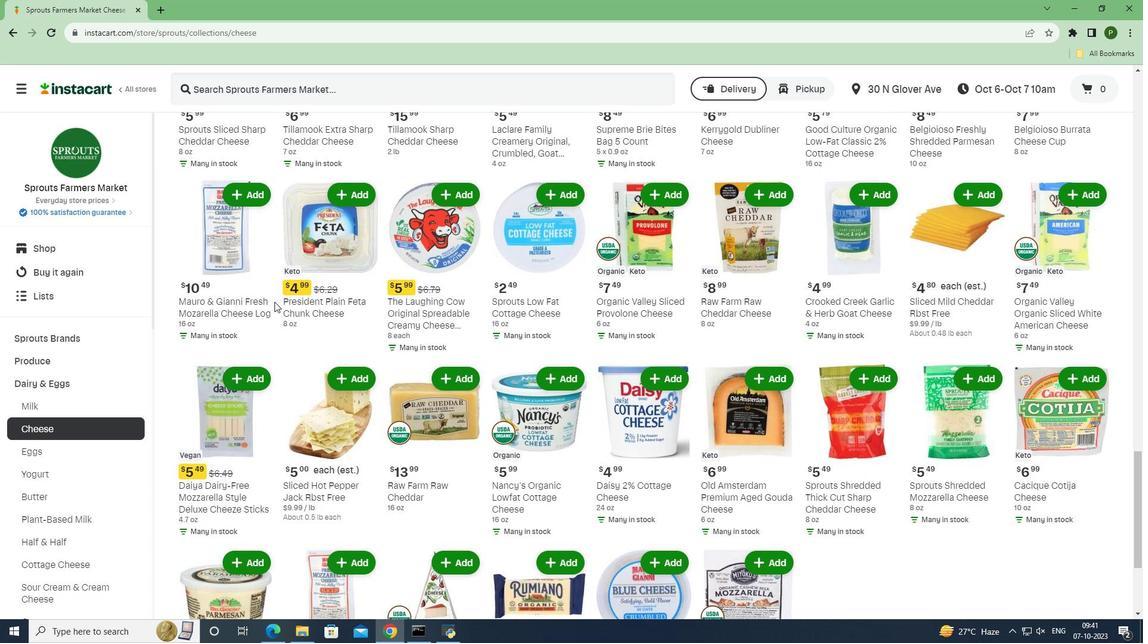 
Action: Mouse scrolled (275, 302) with delta (0, 0)
Screenshot: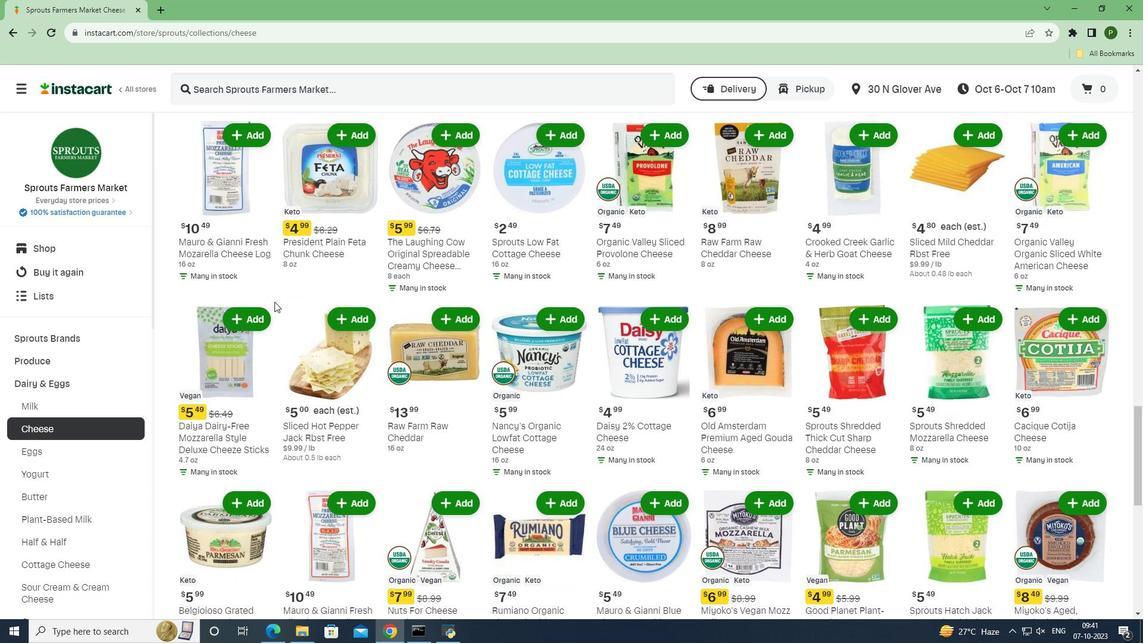 
Action: Mouse scrolled (275, 302) with delta (0, 0)
Screenshot: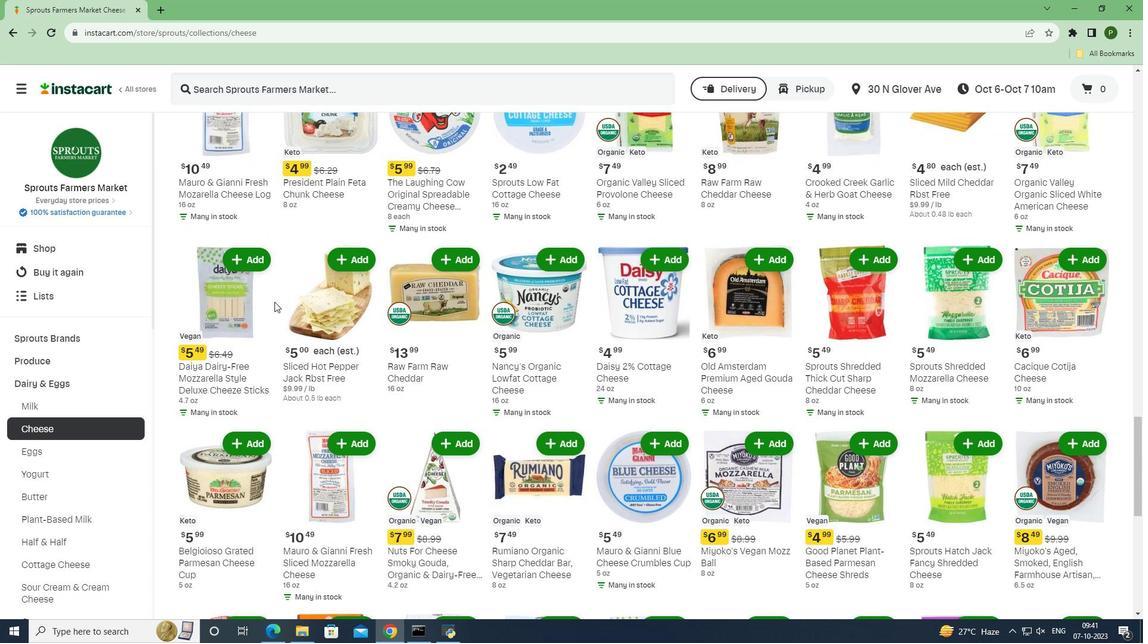 
Action: Mouse scrolled (275, 302) with delta (0, 0)
Screenshot: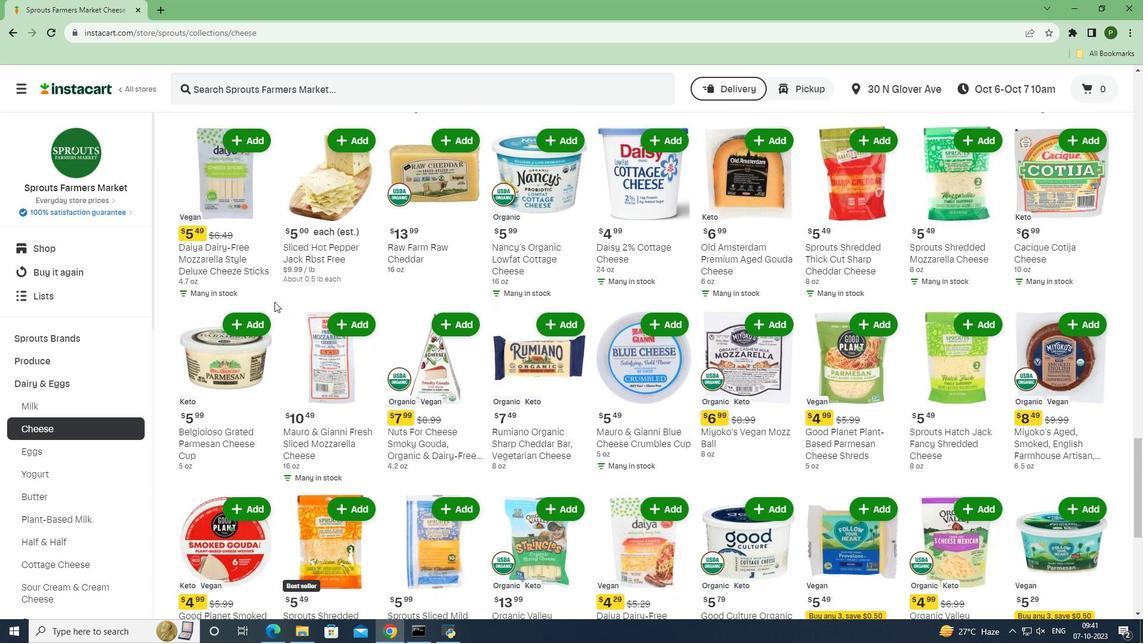 
Action: Mouse scrolled (275, 302) with delta (0, 0)
Screenshot: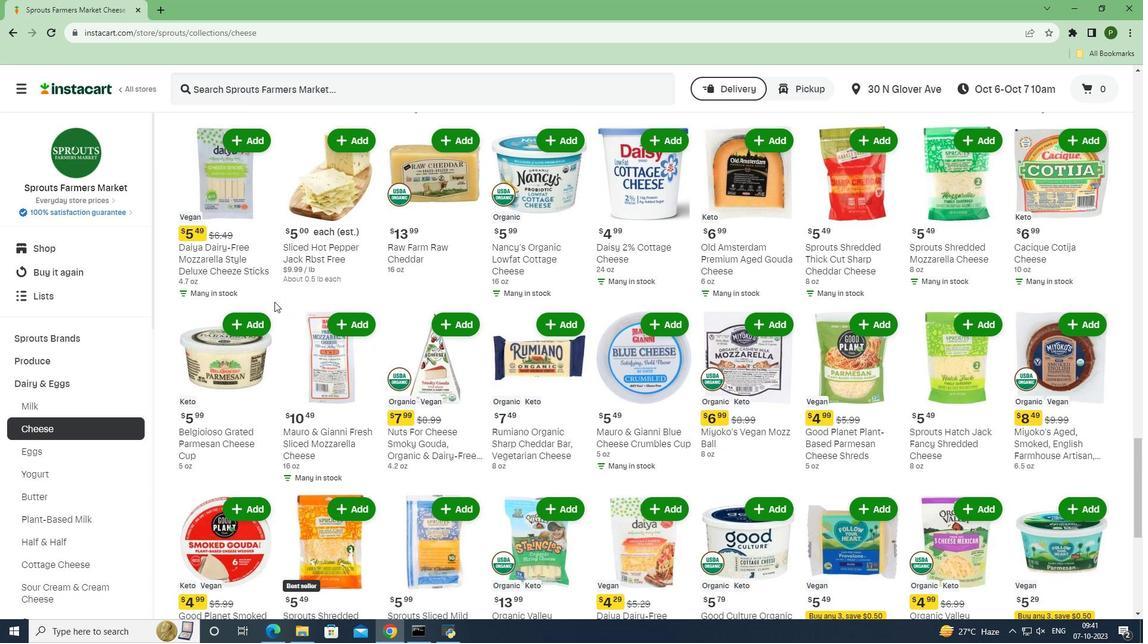 
Action: Mouse scrolled (275, 302) with delta (0, 0)
Screenshot: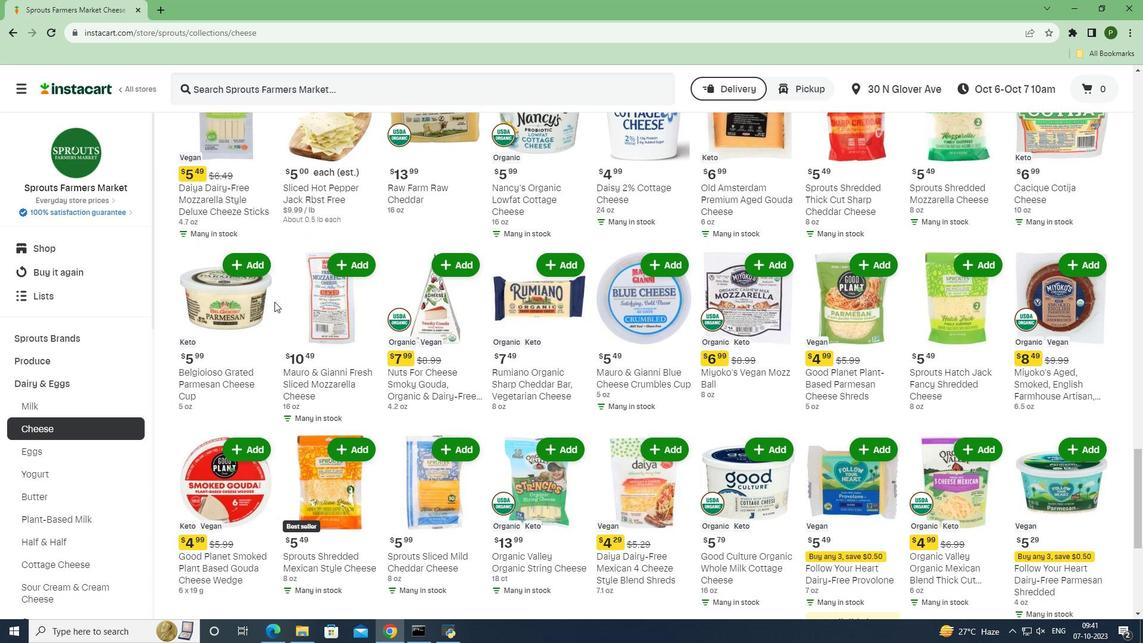 
Action: Mouse scrolled (275, 302) with delta (0, 0)
Screenshot: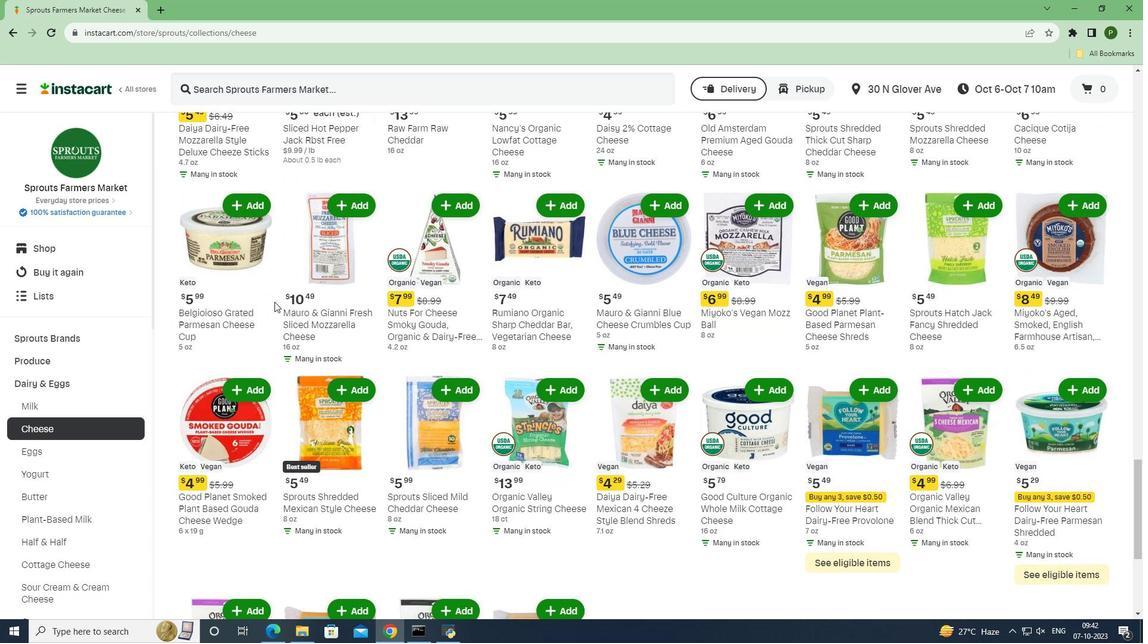 
Action: Mouse scrolled (275, 302) with delta (0, 0)
Screenshot: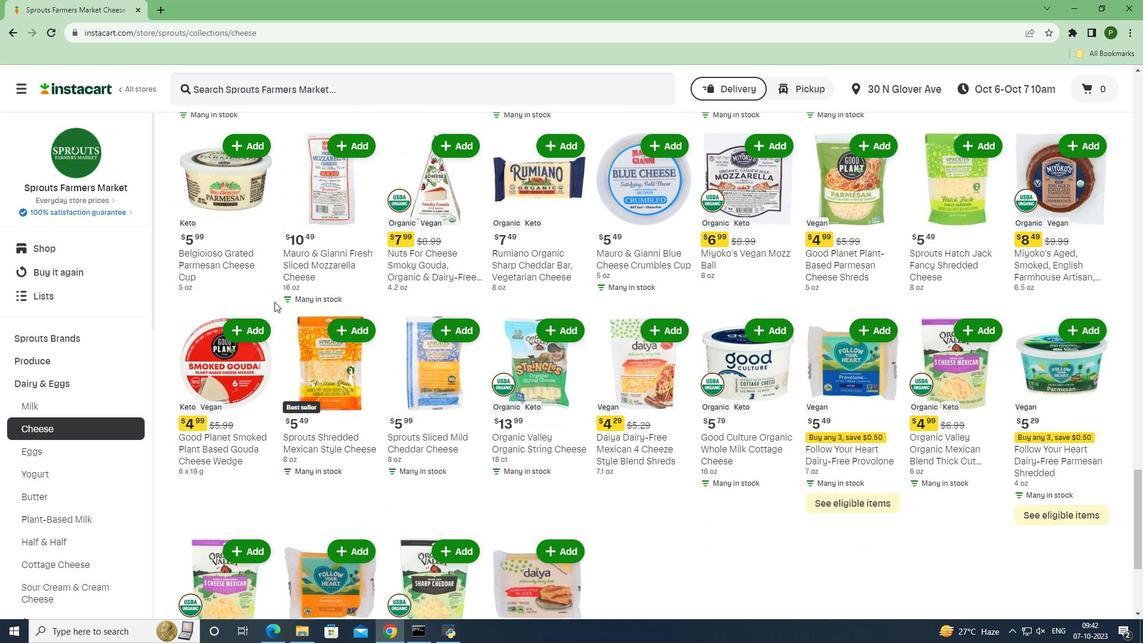
Action: Mouse scrolled (275, 302) with delta (0, 0)
Screenshot: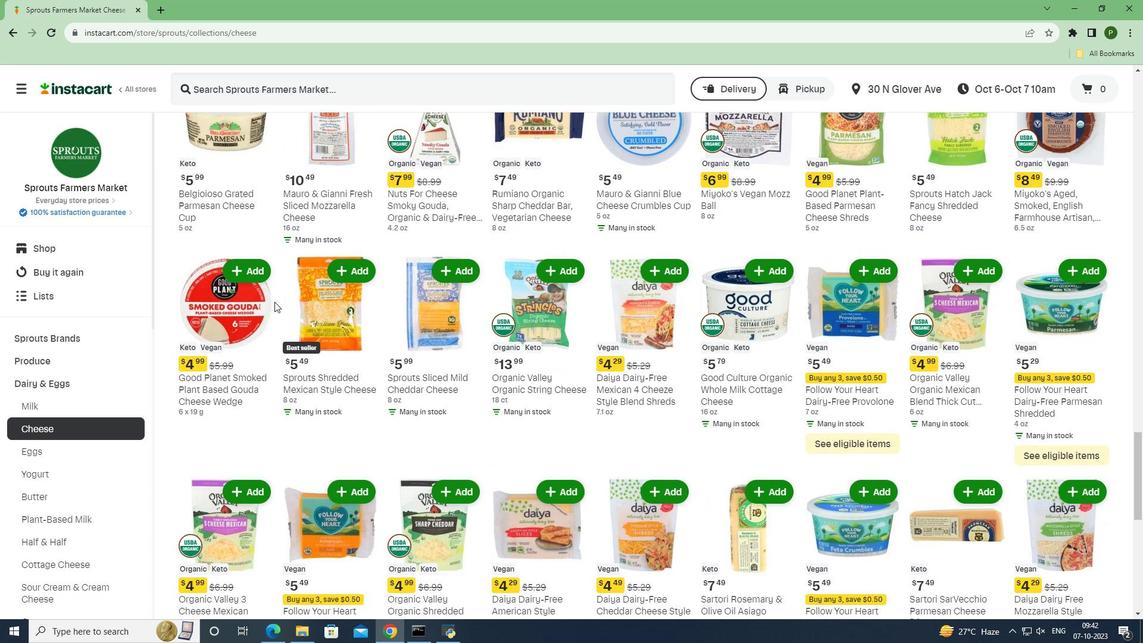 
Action: Mouse scrolled (275, 302) with delta (0, 0)
Screenshot: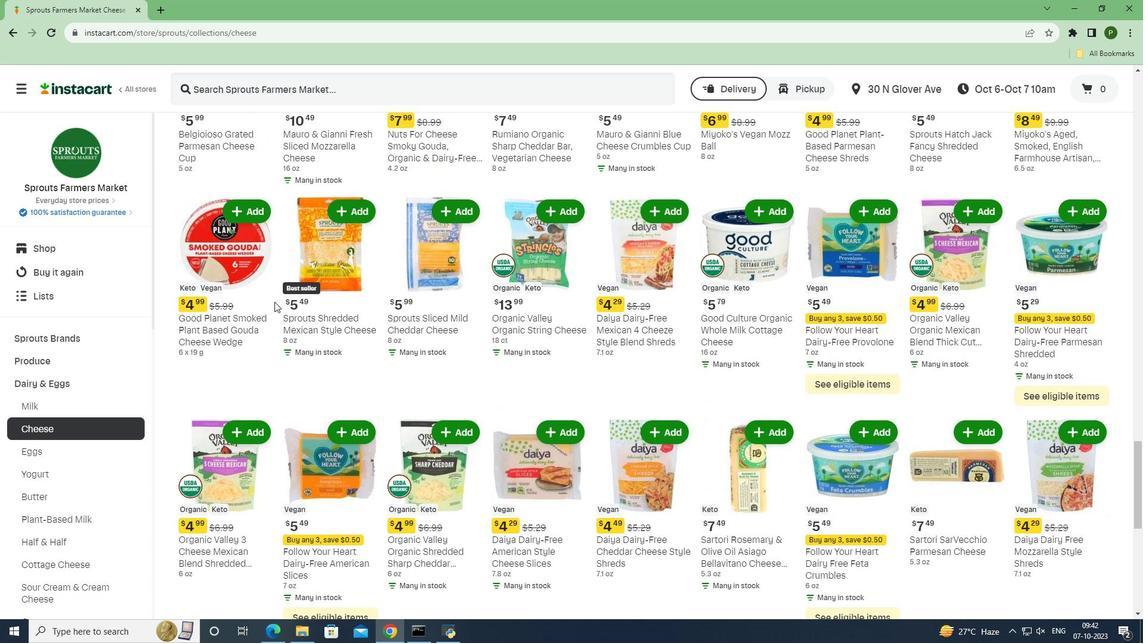 
Action: Mouse scrolled (275, 302) with delta (0, 0)
Screenshot: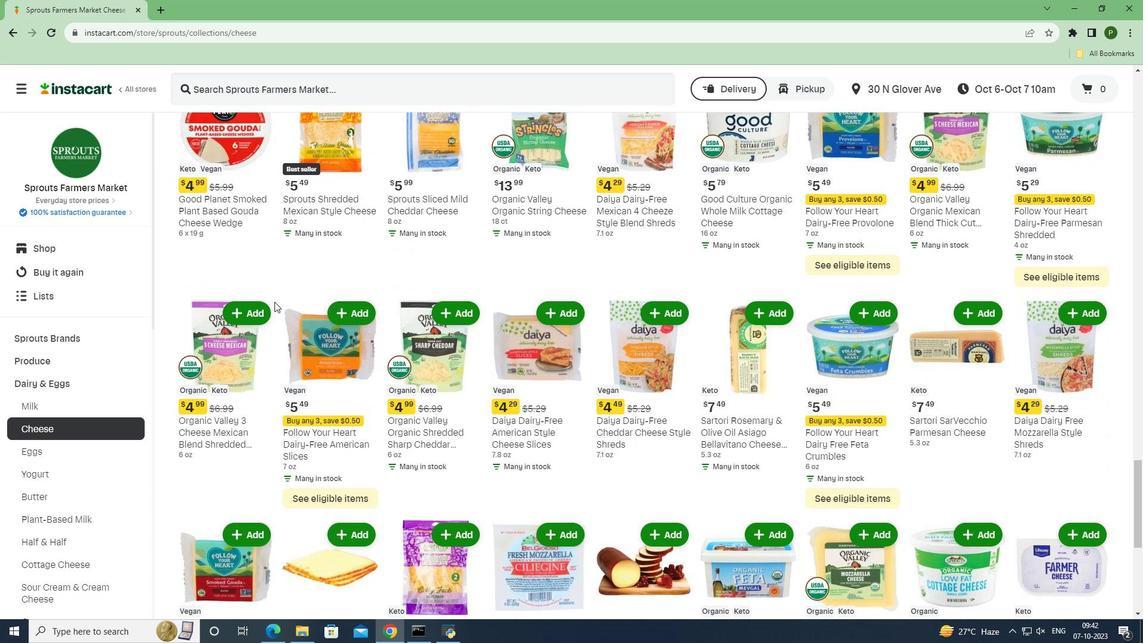 
Action: Mouse scrolled (275, 302) with delta (0, 0)
Screenshot: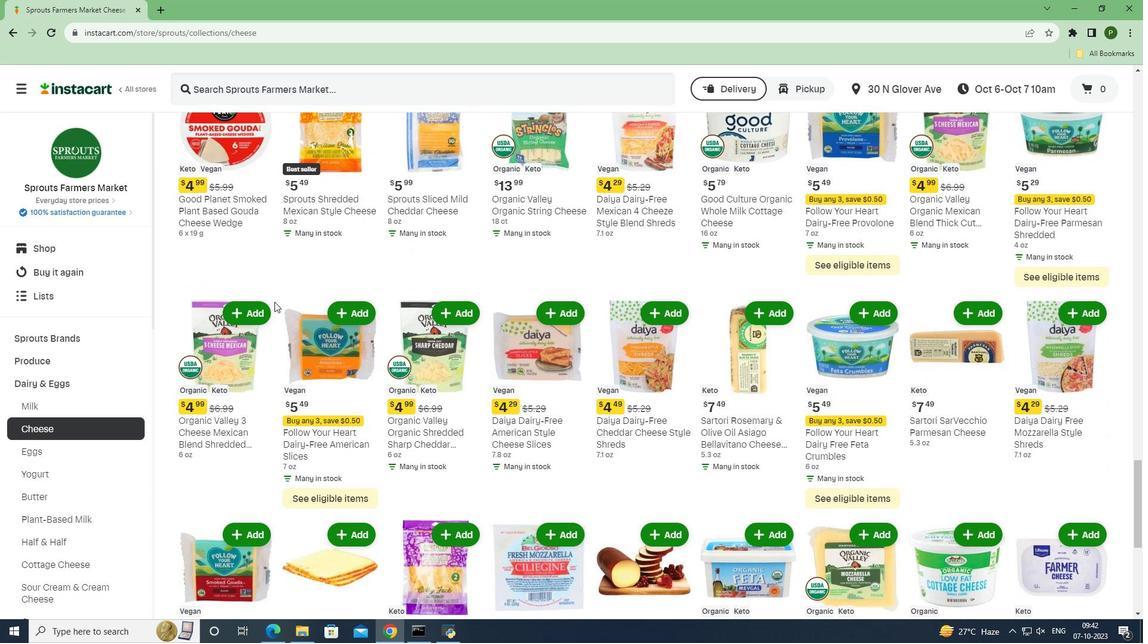 
Action: Mouse scrolled (275, 302) with delta (0, 0)
Screenshot: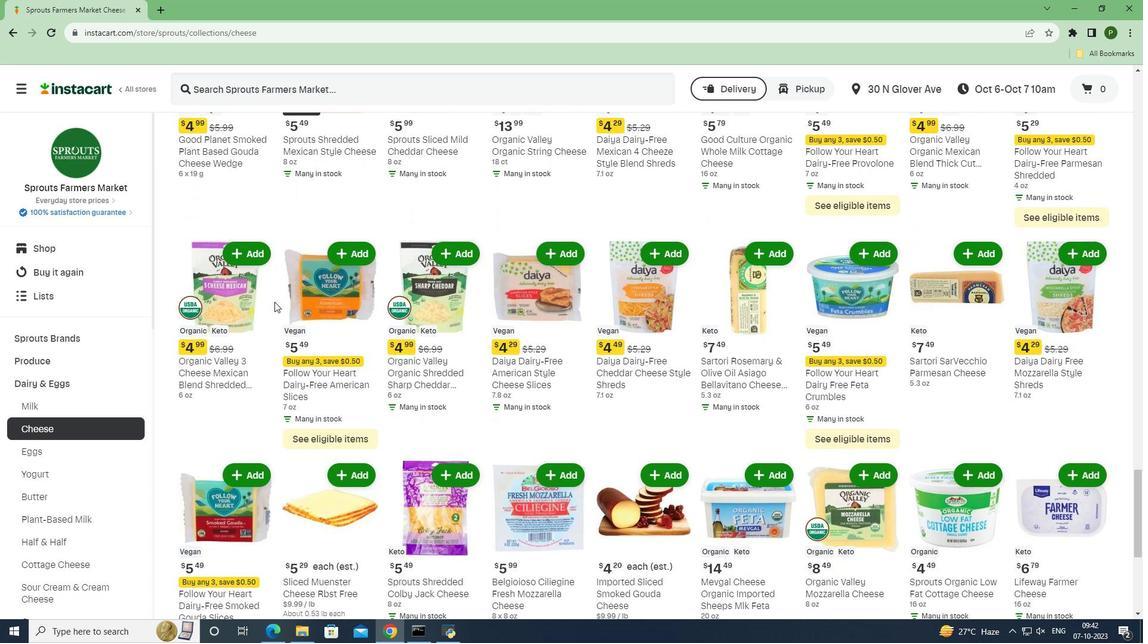 
Action: Mouse scrolled (275, 302) with delta (0, 0)
Screenshot: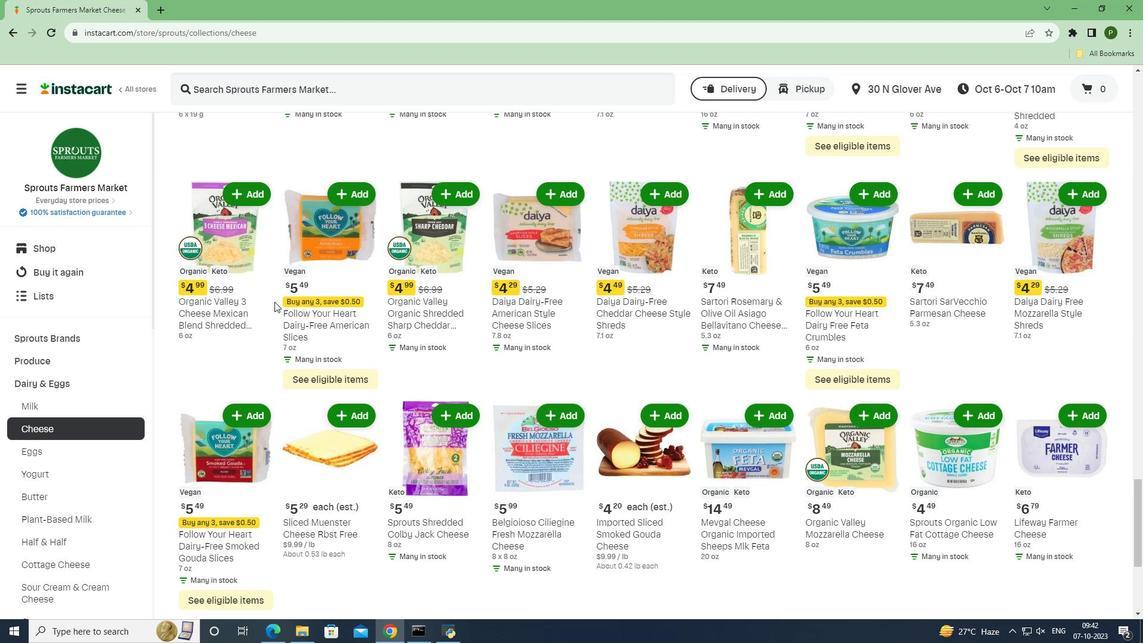 
Action: Mouse moved to (858, 413)
Screenshot: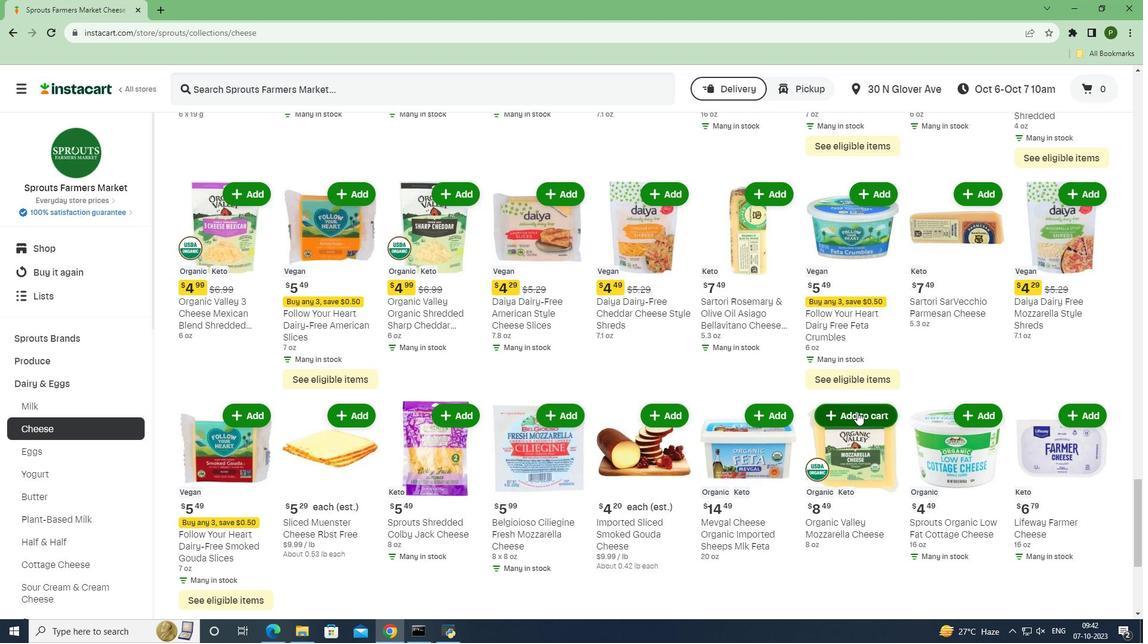 
Action: Mouse pressed left at (858, 413)
Screenshot: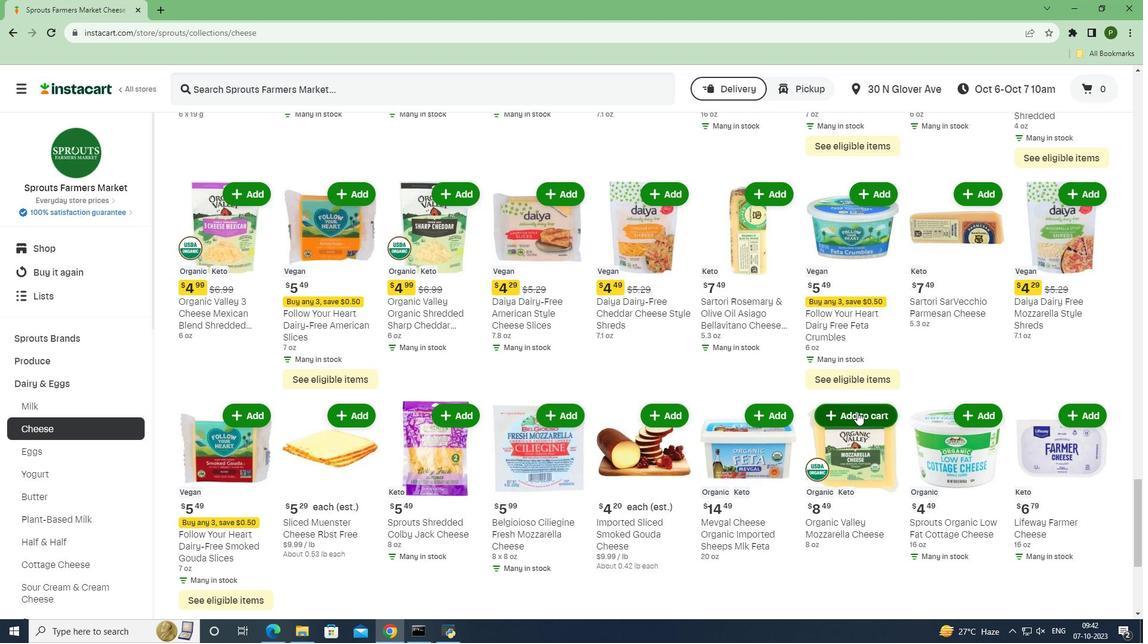 
Action: Mouse moved to (858, 412)
Screenshot: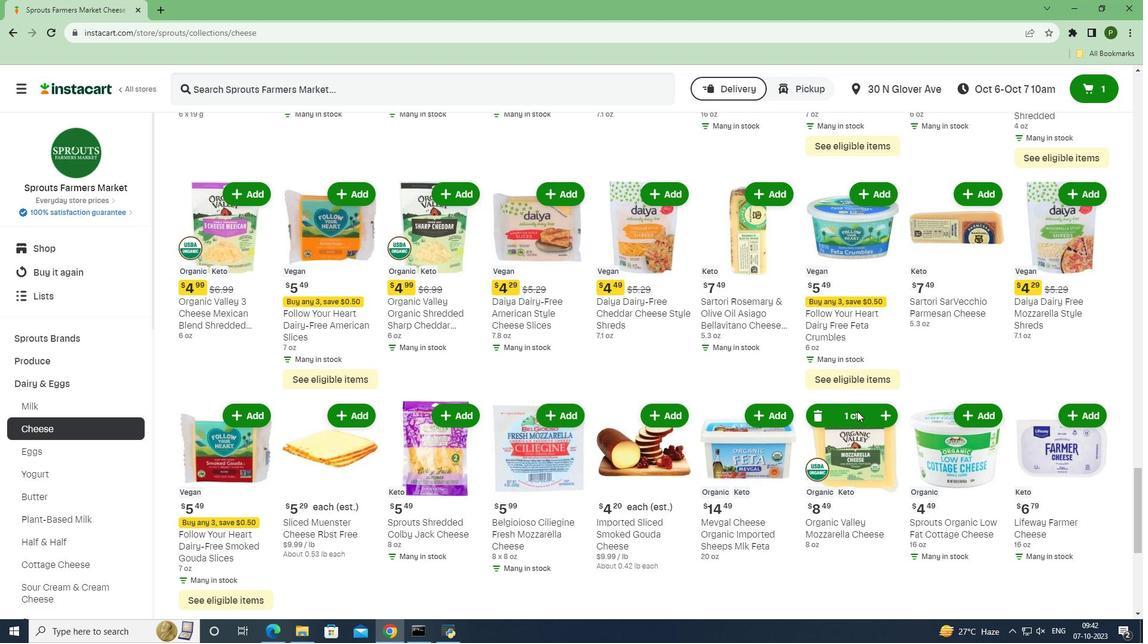 
